 Task: Find connections with filter location Chirpan with filter topic #whatinspiresmewith filter profile language English with filter current company B&R Industrial Automation with filter school Saintgits Institute of Management with filter industry Alternative Medicine with filter service category Outsourcing with filter keywords title Electrician
Action: Mouse moved to (177, 216)
Screenshot: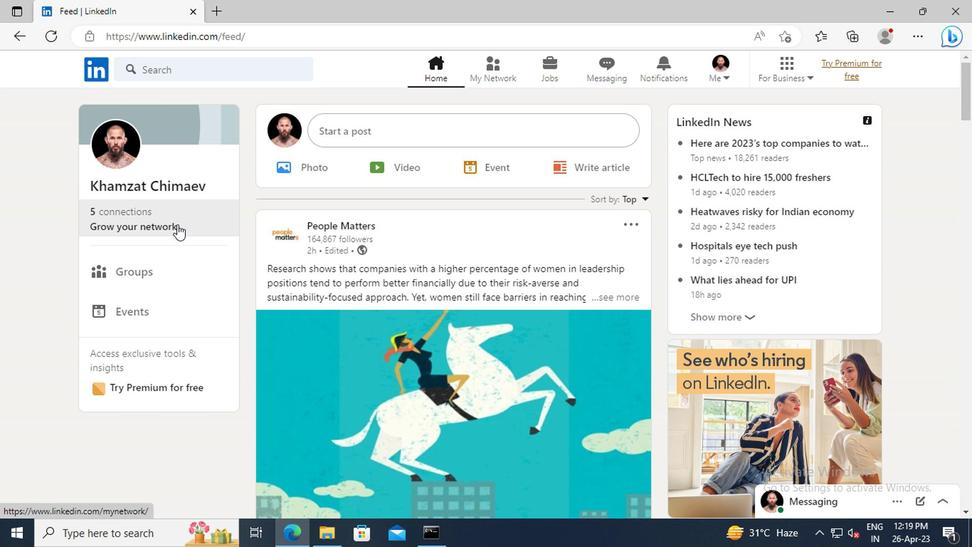 
Action: Mouse pressed left at (177, 216)
Screenshot: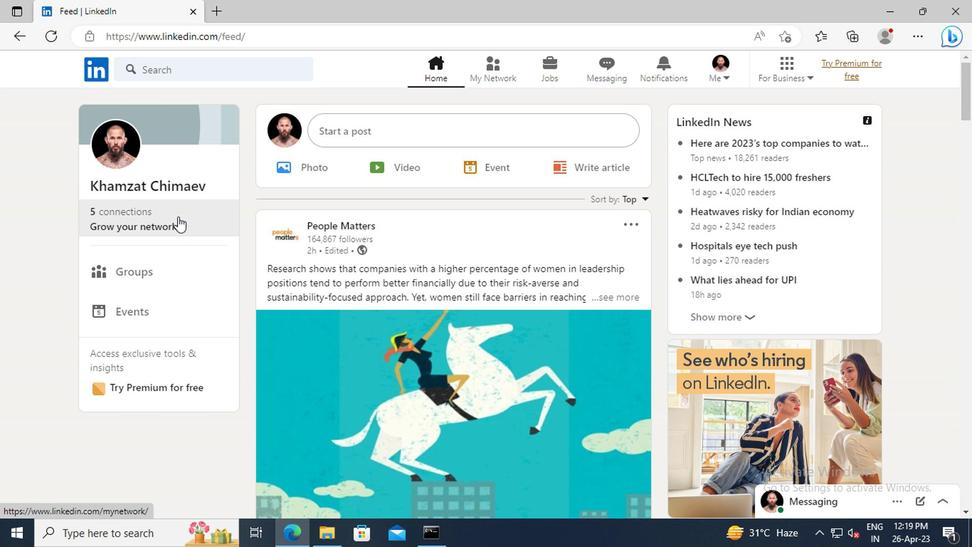 
Action: Mouse moved to (192, 149)
Screenshot: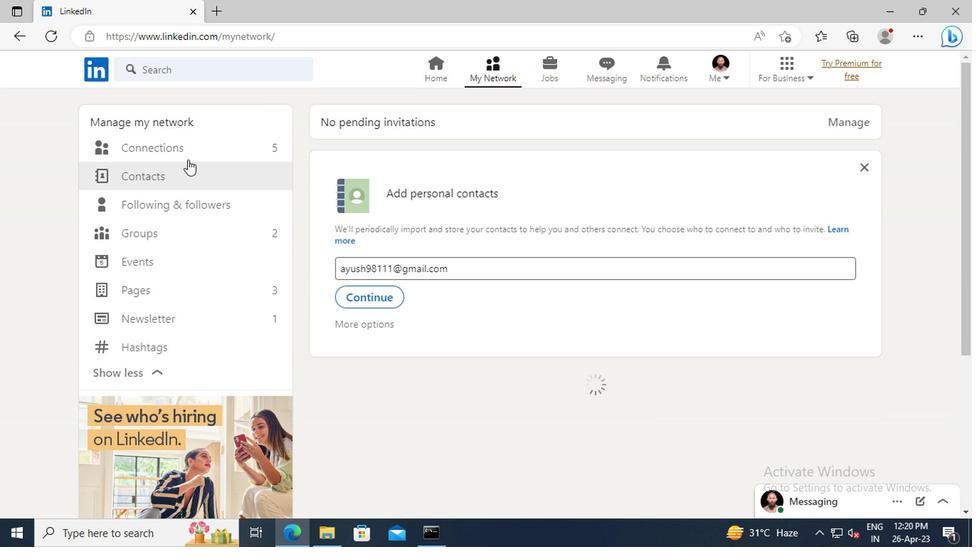 
Action: Mouse pressed left at (192, 149)
Screenshot: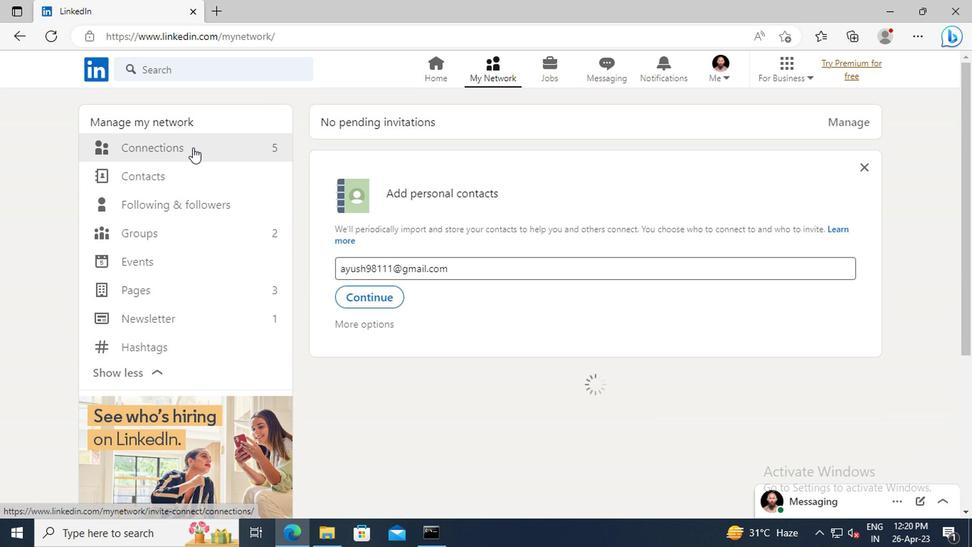 
Action: Mouse moved to (580, 155)
Screenshot: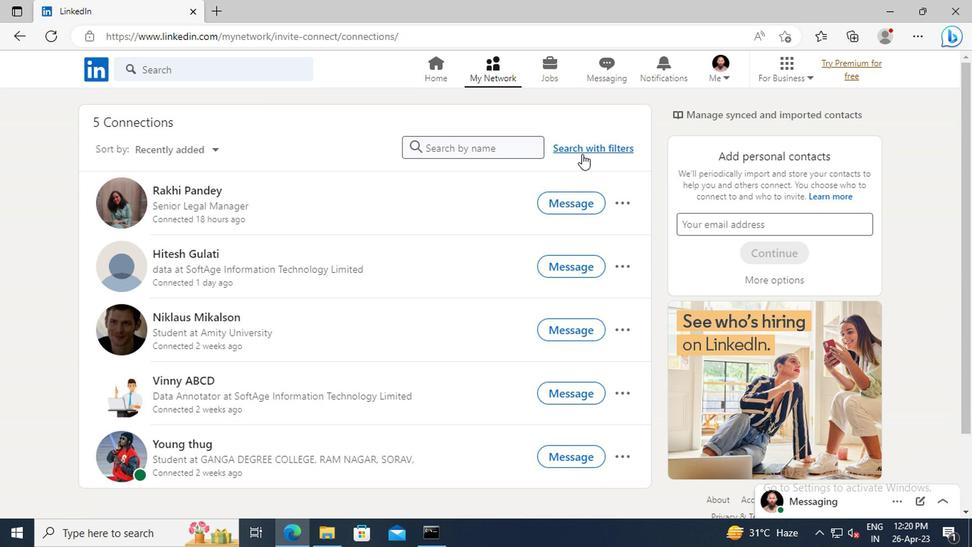 
Action: Mouse pressed left at (580, 155)
Screenshot: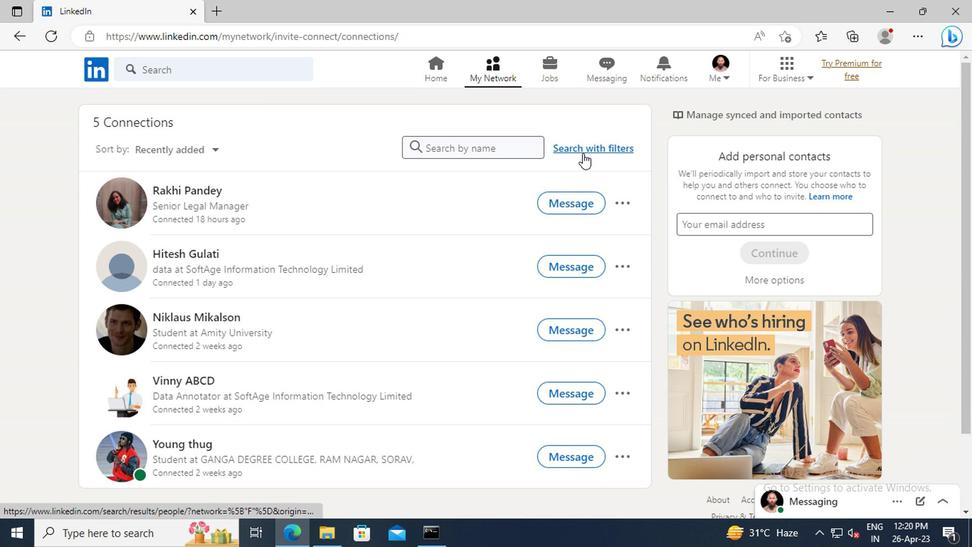 
Action: Mouse moved to (538, 115)
Screenshot: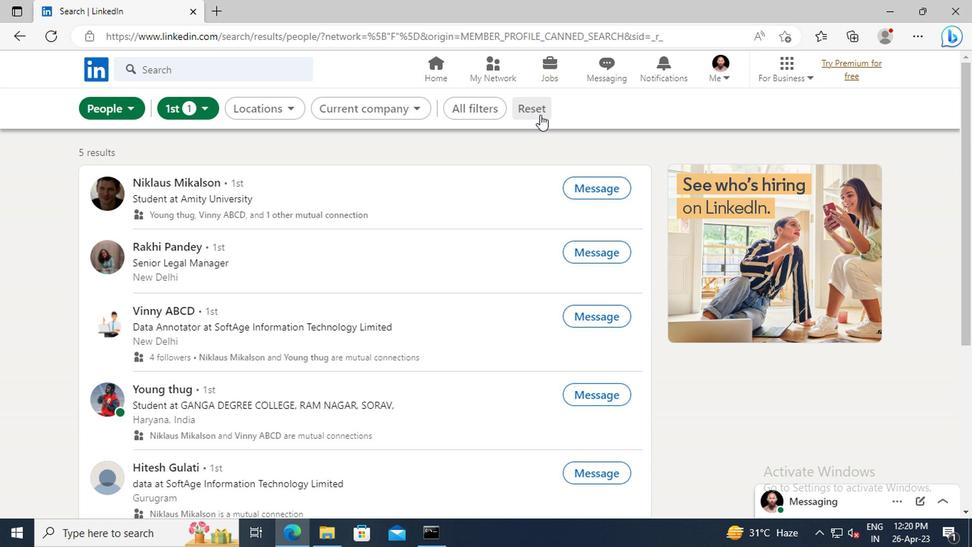 
Action: Mouse pressed left at (538, 115)
Screenshot: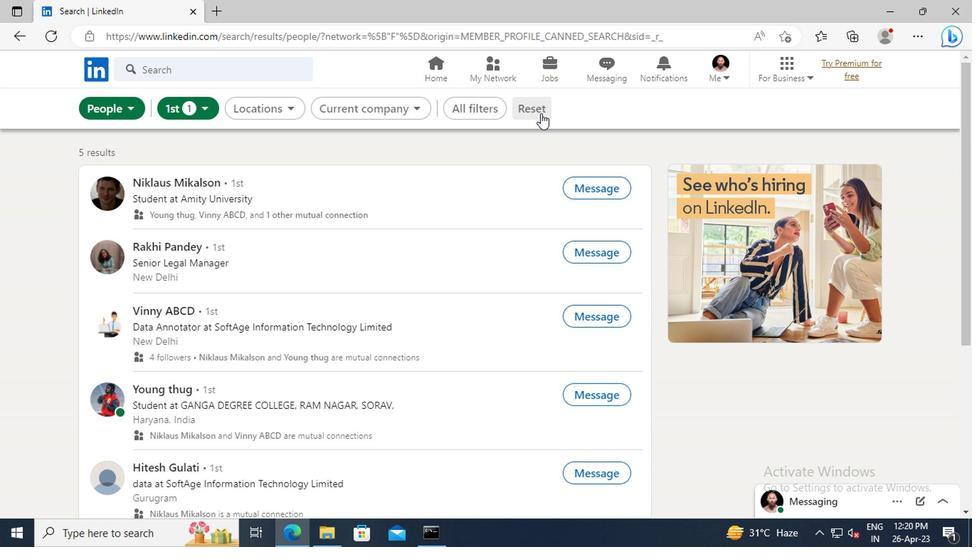 
Action: Mouse moved to (512, 109)
Screenshot: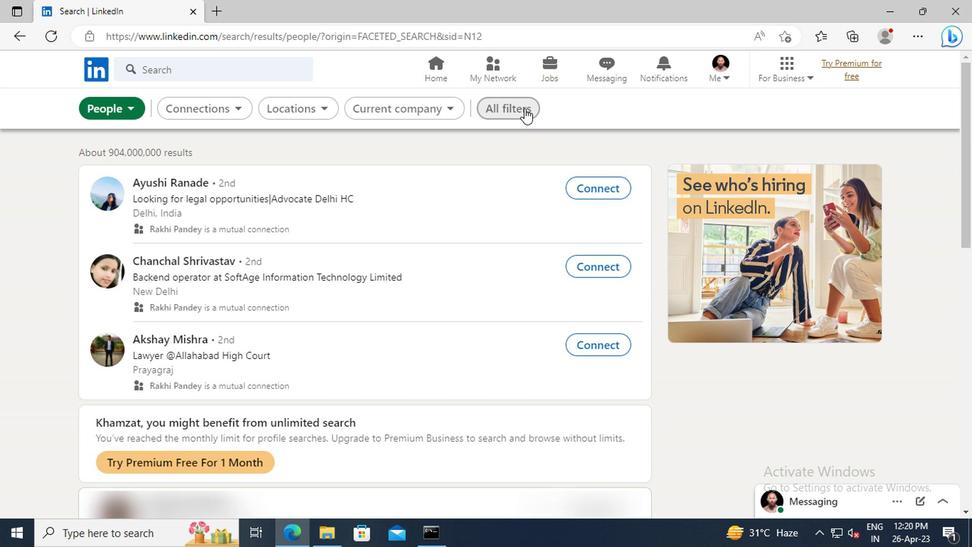 
Action: Mouse pressed left at (512, 109)
Screenshot: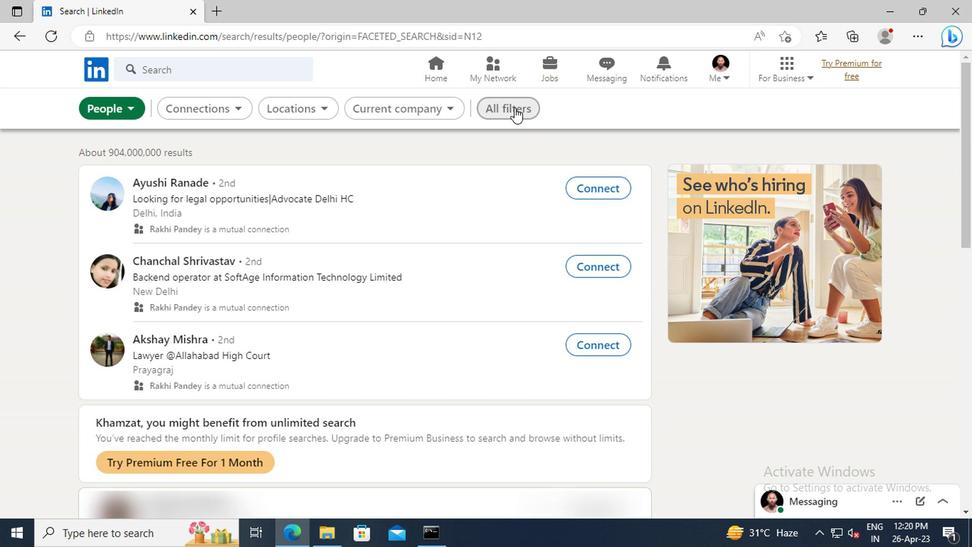 
Action: Mouse moved to (797, 257)
Screenshot: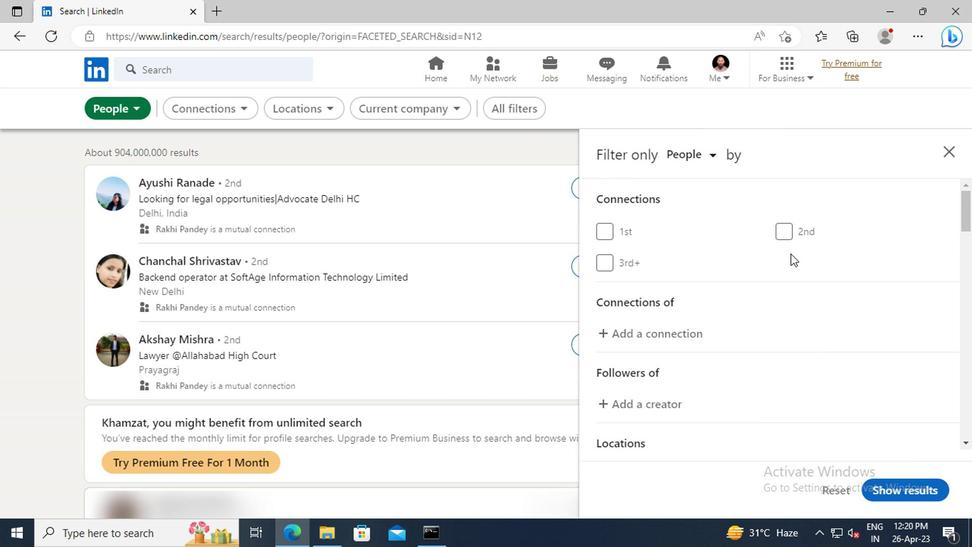 
Action: Mouse scrolled (797, 257) with delta (0, 0)
Screenshot: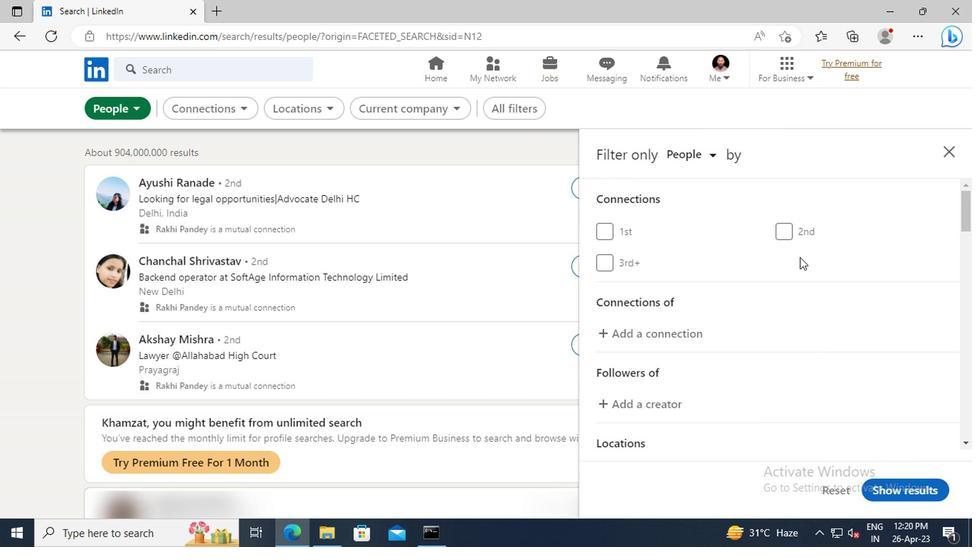 
Action: Mouse scrolled (797, 257) with delta (0, 0)
Screenshot: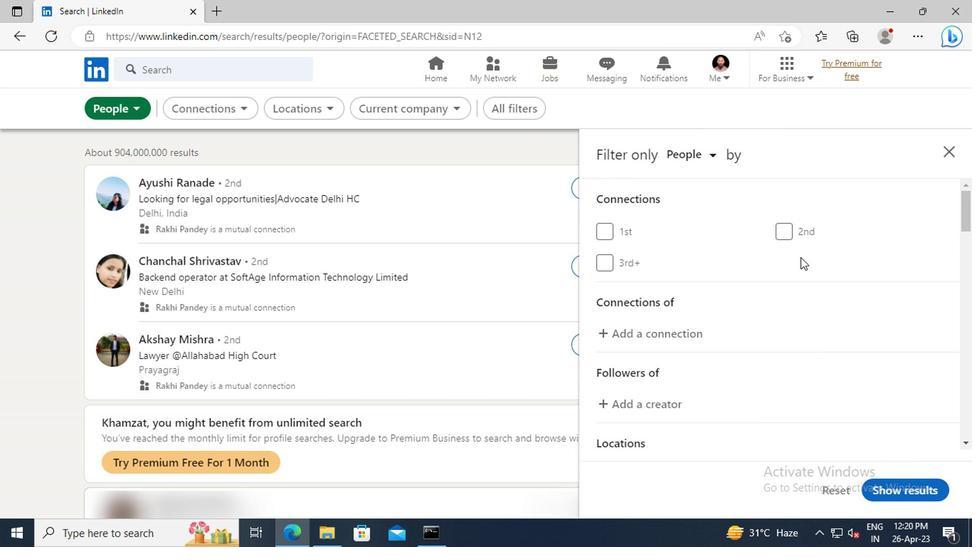 
Action: Mouse scrolled (797, 257) with delta (0, 0)
Screenshot: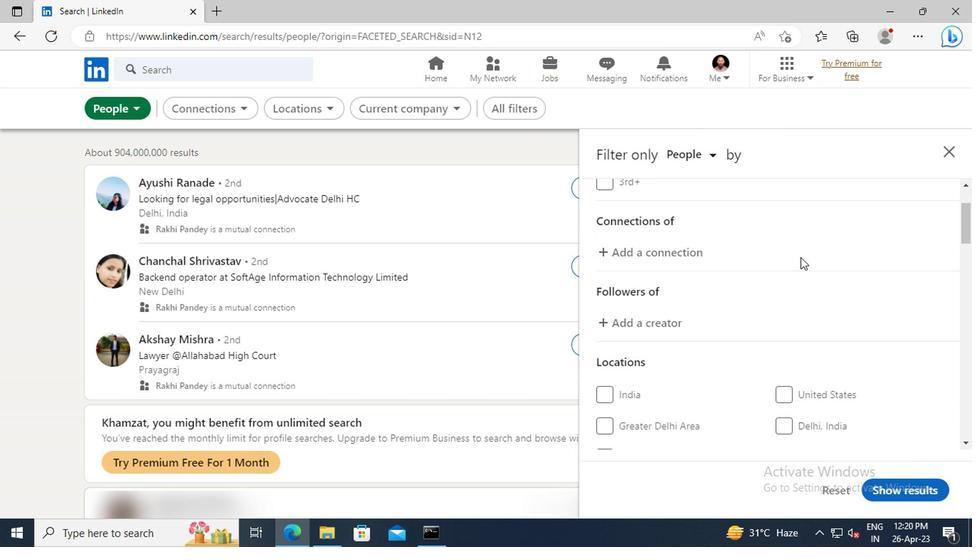 
Action: Mouse scrolled (797, 257) with delta (0, 0)
Screenshot: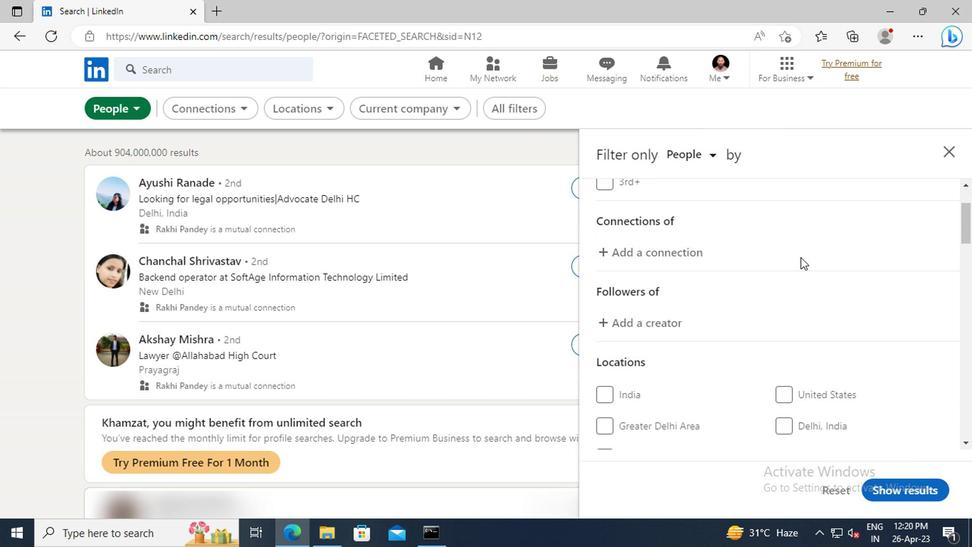 
Action: Mouse scrolled (797, 257) with delta (0, 0)
Screenshot: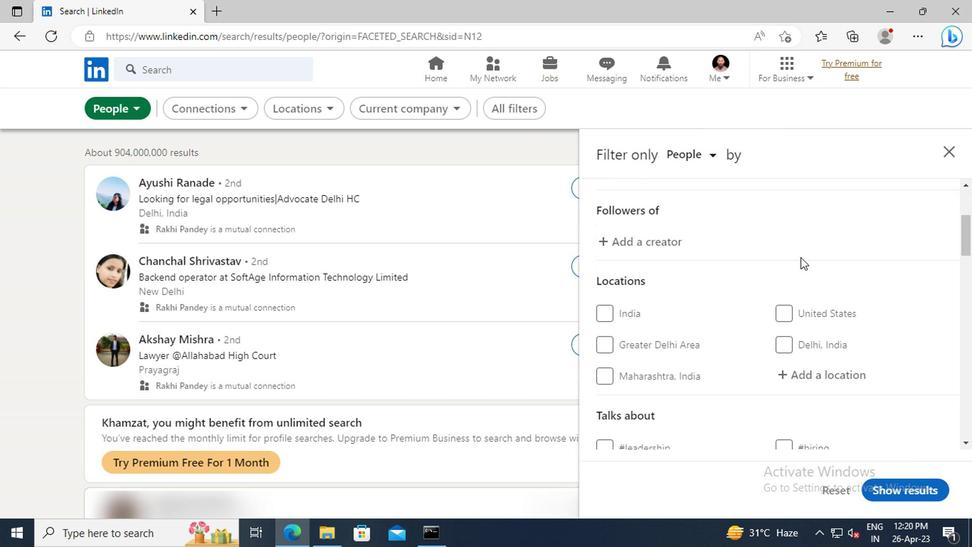 
Action: Mouse scrolled (797, 257) with delta (0, 0)
Screenshot: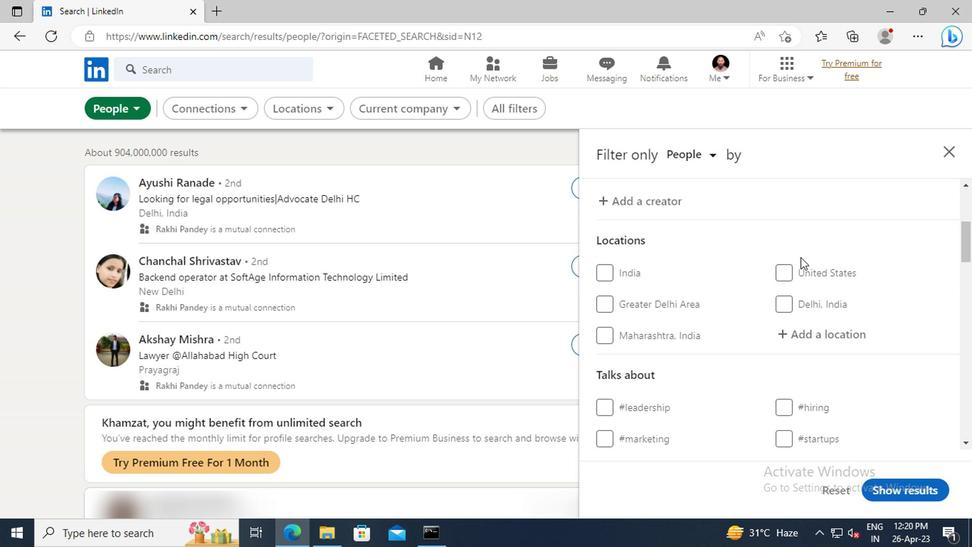 
Action: Mouse moved to (799, 292)
Screenshot: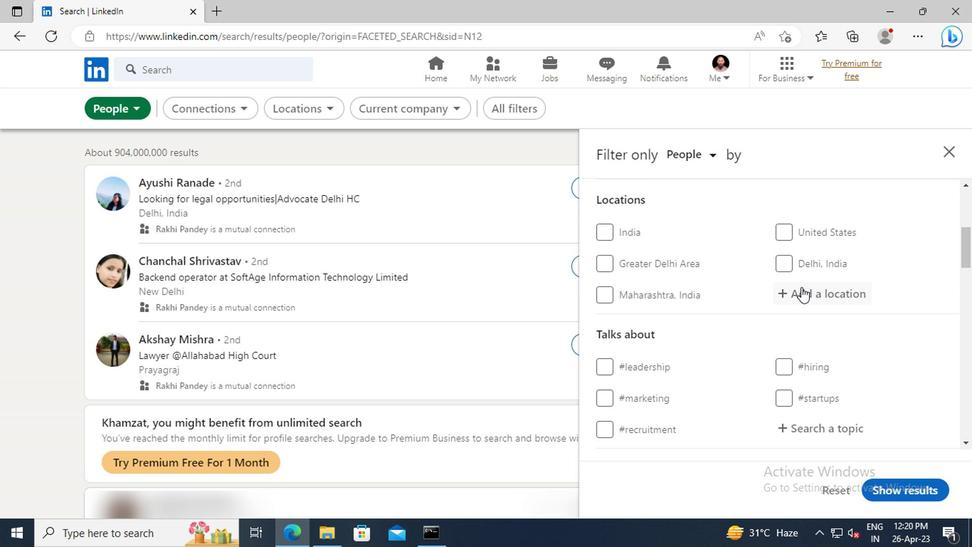 
Action: Mouse pressed left at (799, 292)
Screenshot: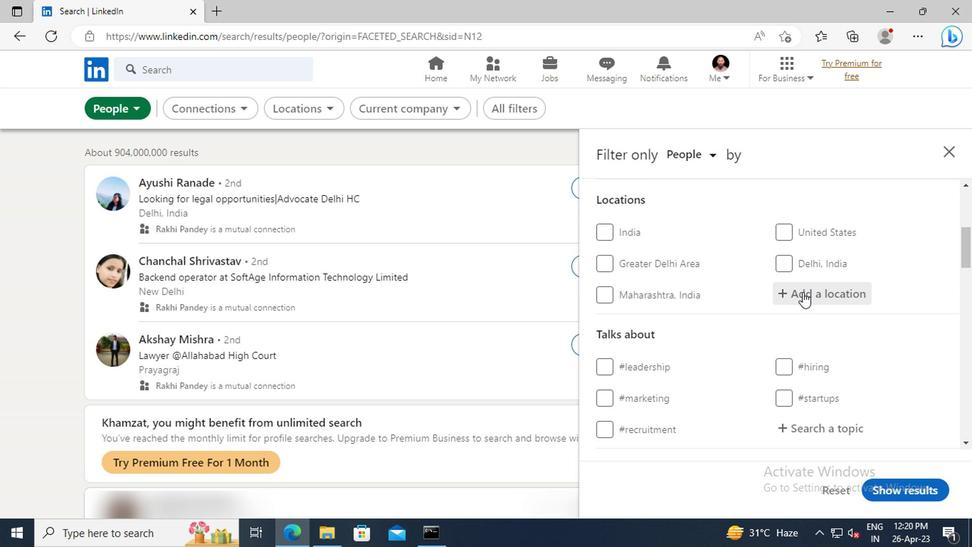 
Action: Key pressed <Key.shift>CHIRPAN
Screenshot: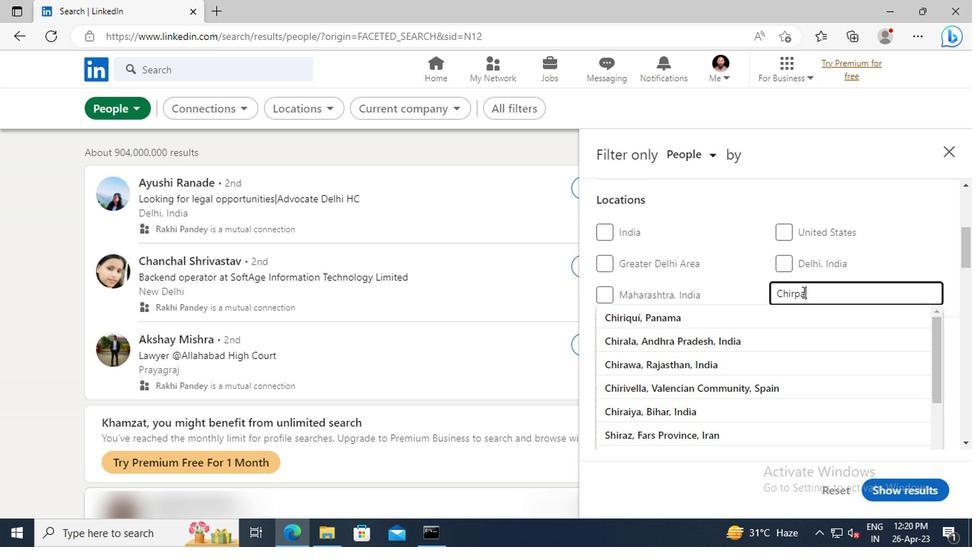 
Action: Mouse moved to (802, 315)
Screenshot: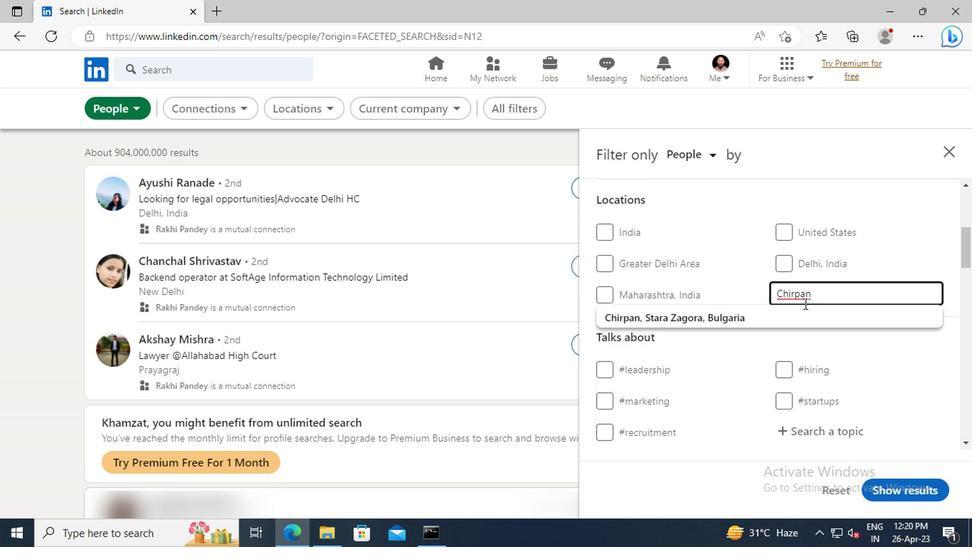 
Action: Mouse pressed left at (802, 315)
Screenshot: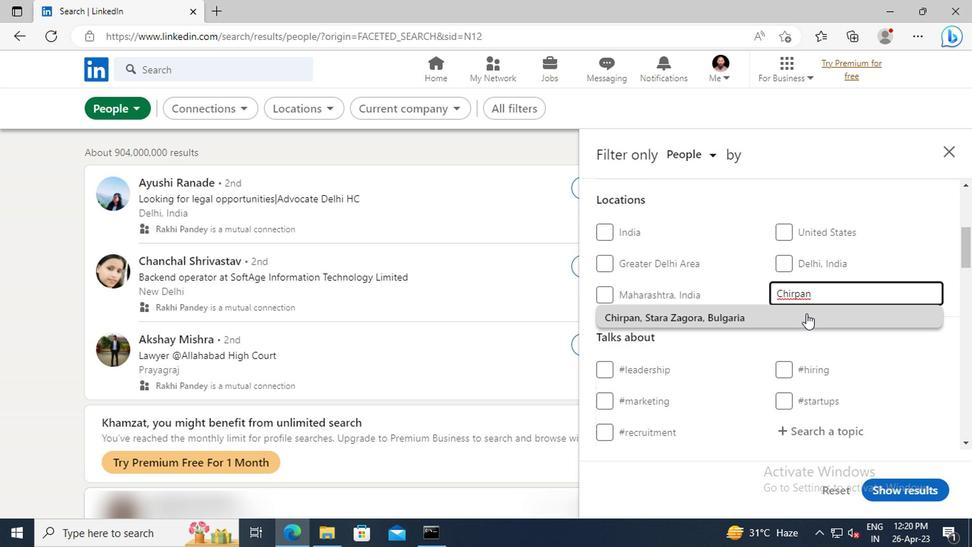 
Action: Mouse moved to (806, 295)
Screenshot: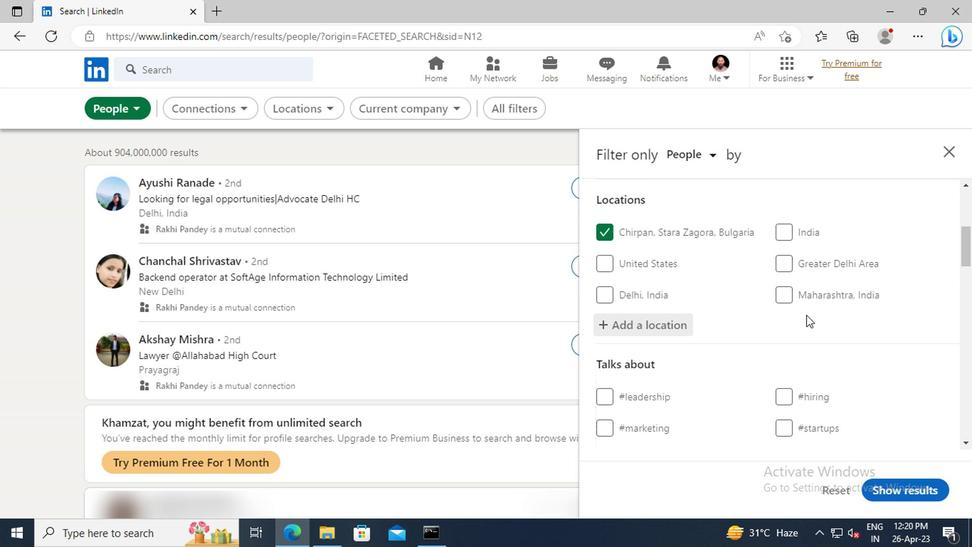 
Action: Mouse scrolled (806, 294) with delta (0, -1)
Screenshot: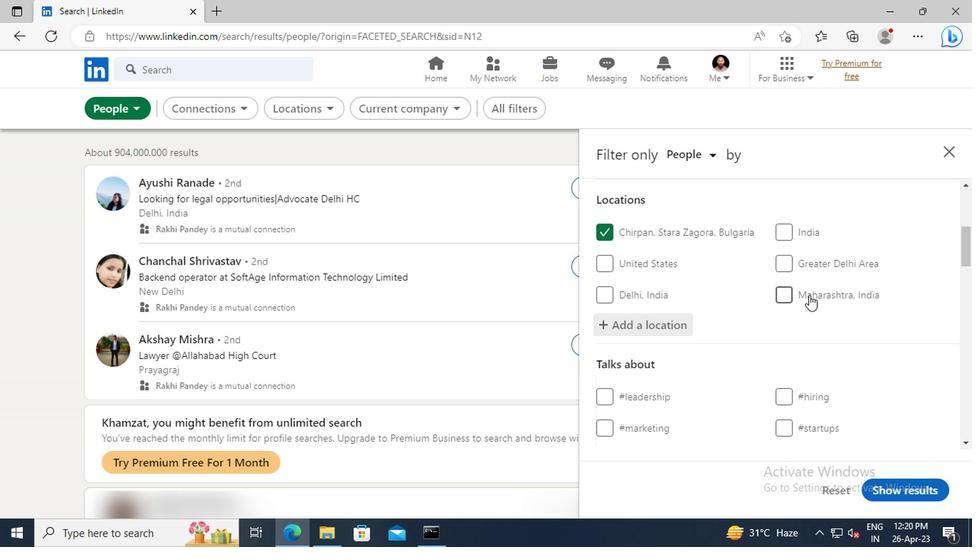 
Action: Mouse scrolled (806, 294) with delta (0, -1)
Screenshot: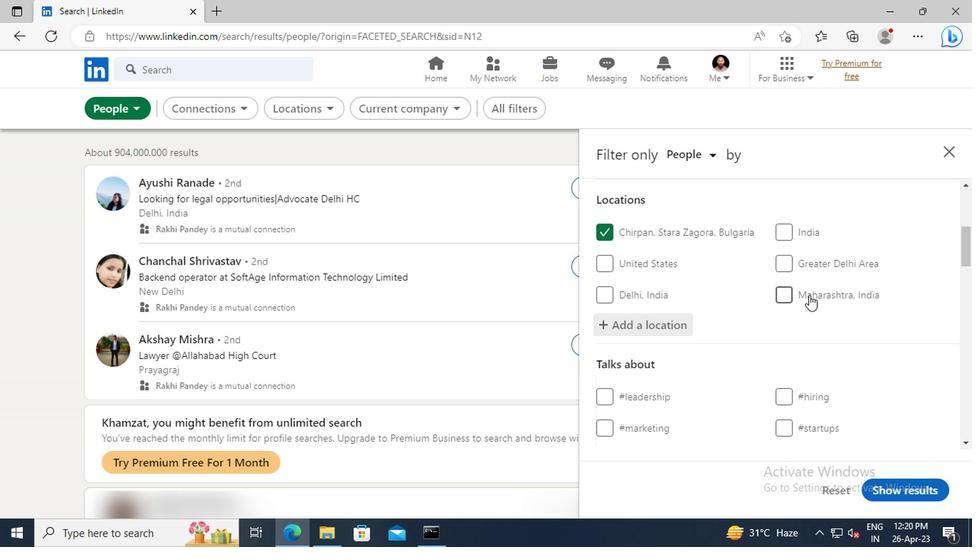 
Action: Mouse scrolled (806, 294) with delta (0, -1)
Screenshot: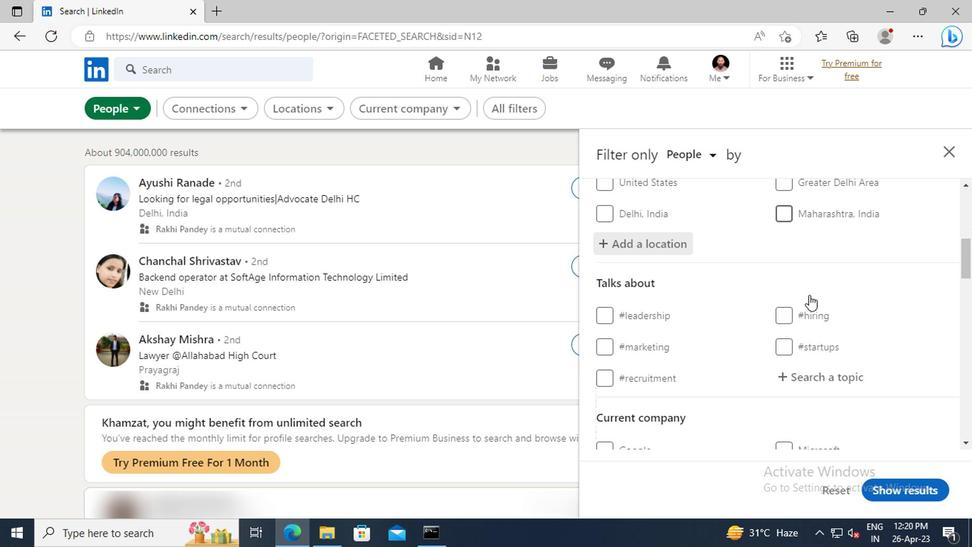 
Action: Mouse scrolled (806, 294) with delta (0, -1)
Screenshot: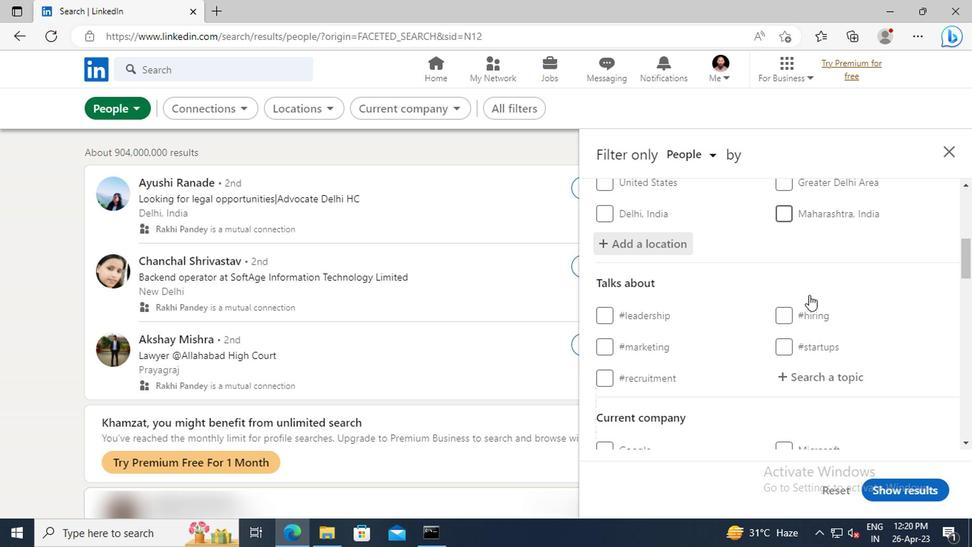 
Action: Mouse moved to (807, 300)
Screenshot: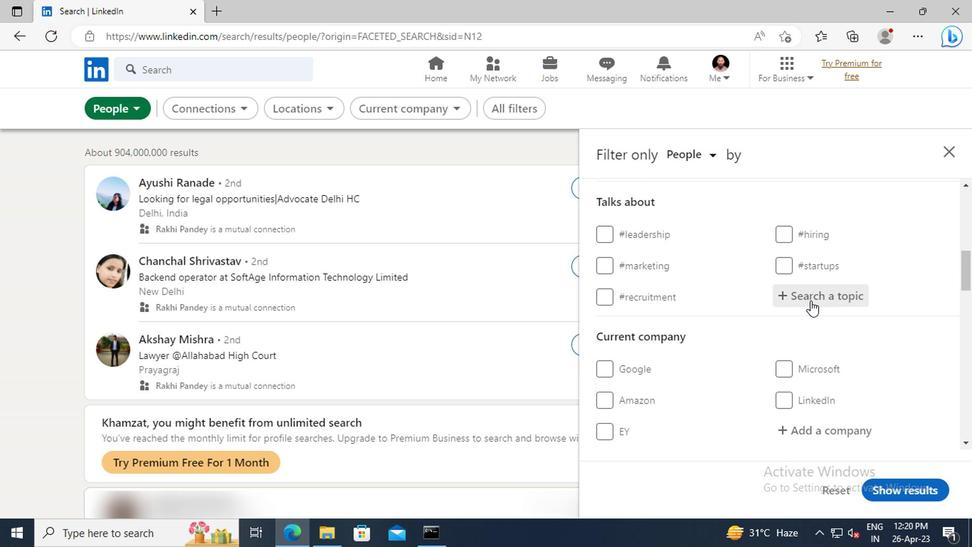 
Action: Mouse pressed left at (807, 300)
Screenshot: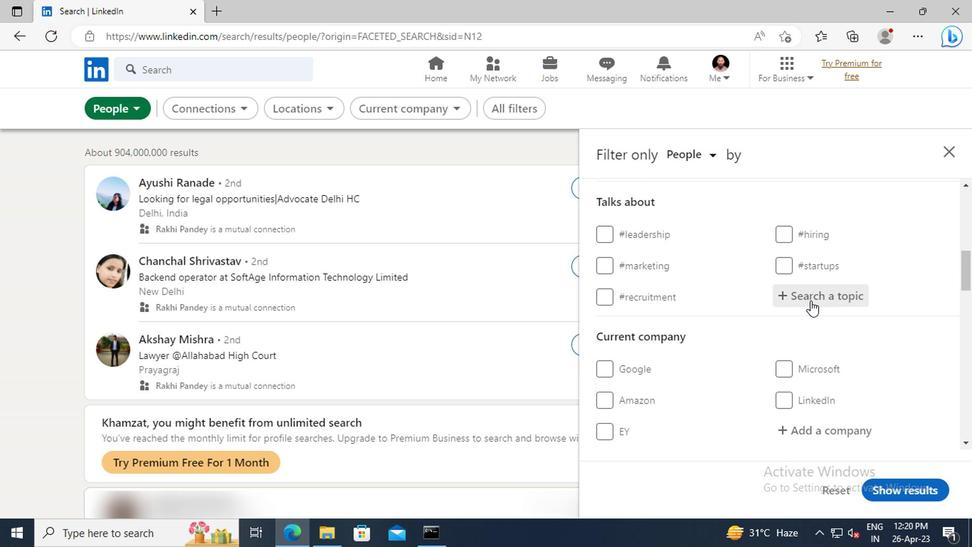 
Action: Key pressed <Key.shift>#WHATINSPIRESMEWITH<Key.enter>
Screenshot: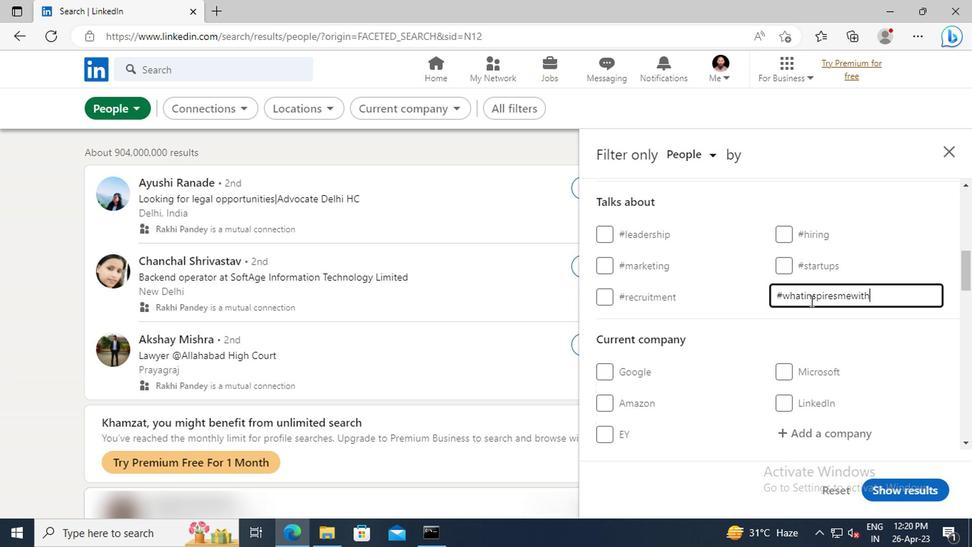 
Action: Mouse scrolled (807, 299) with delta (0, -1)
Screenshot: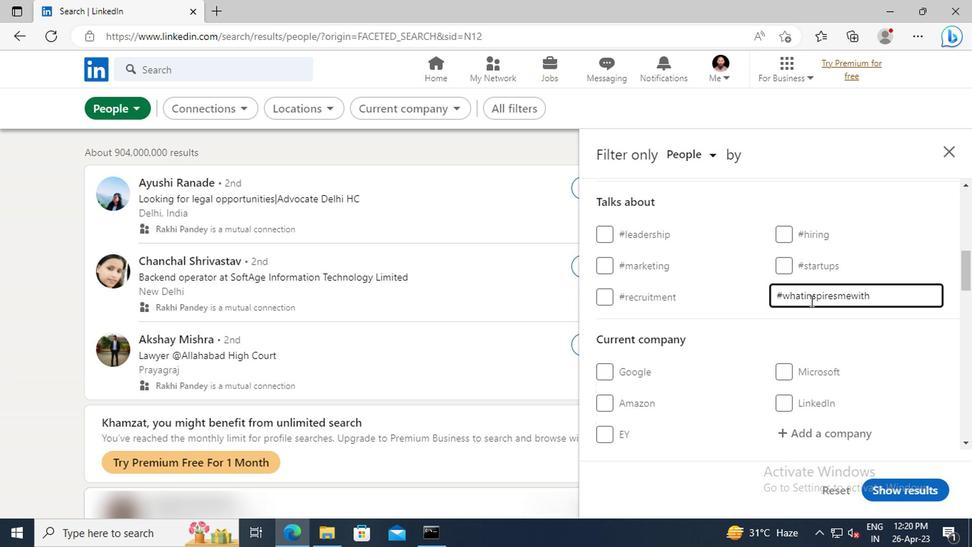 
Action: Mouse scrolled (807, 299) with delta (0, -1)
Screenshot: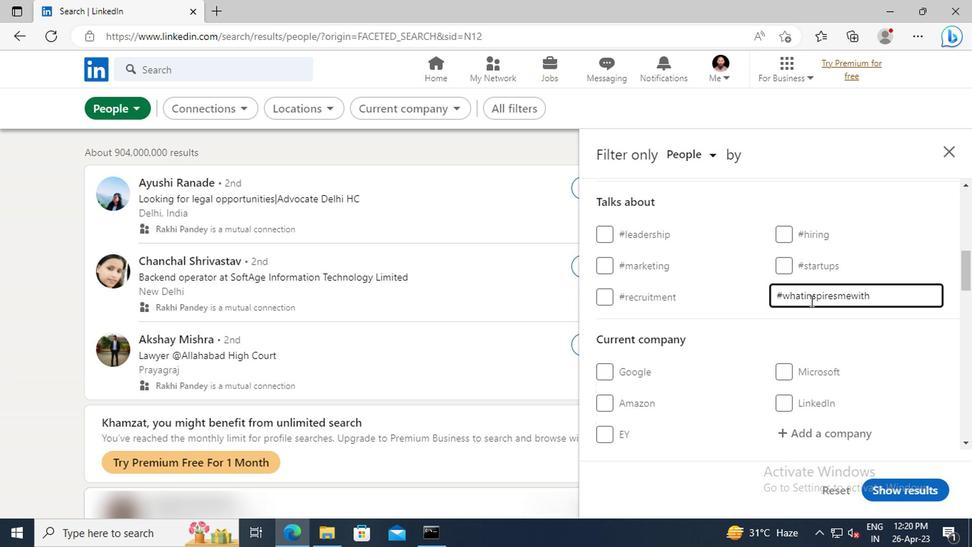 
Action: Mouse scrolled (807, 299) with delta (0, -1)
Screenshot: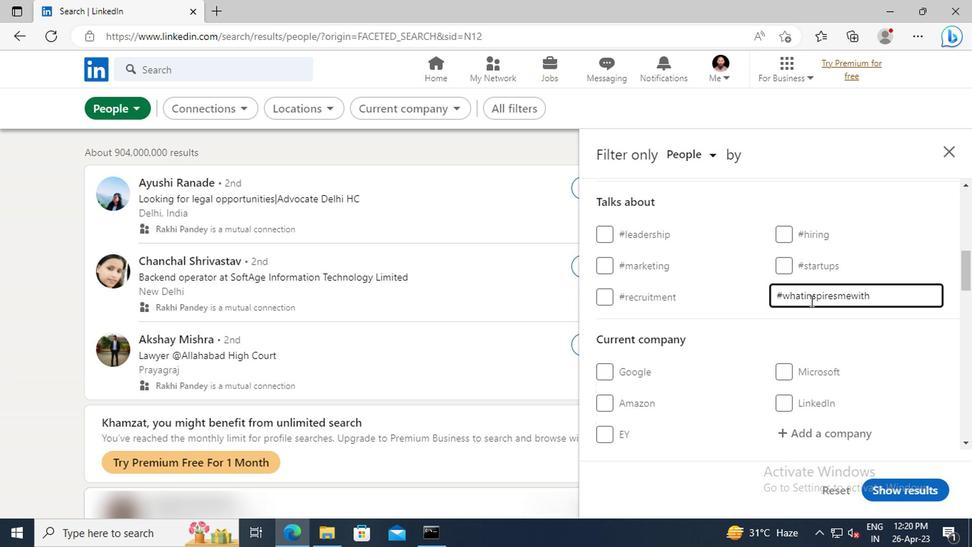 
Action: Mouse scrolled (807, 299) with delta (0, -1)
Screenshot: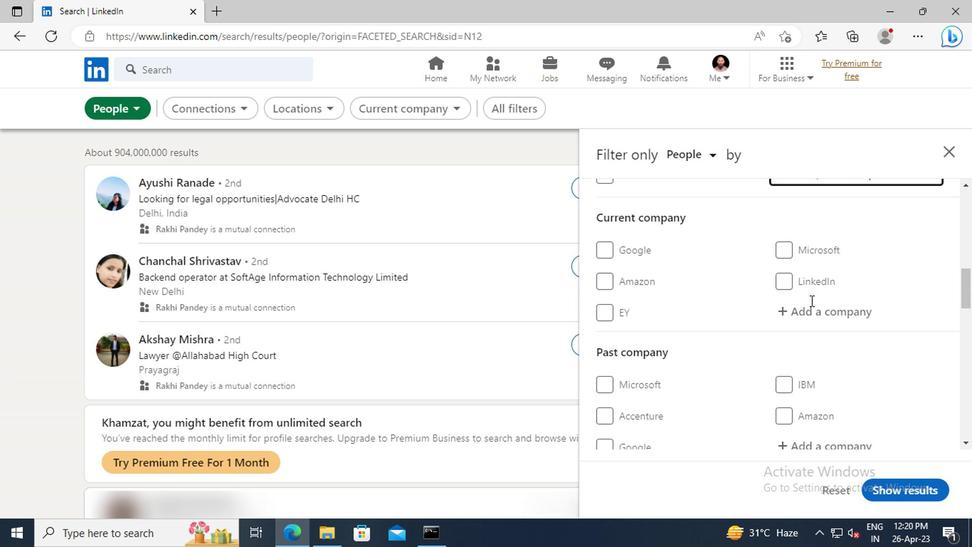 
Action: Mouse scrolled (807, 299) with delta (0, -1)
Screenshot: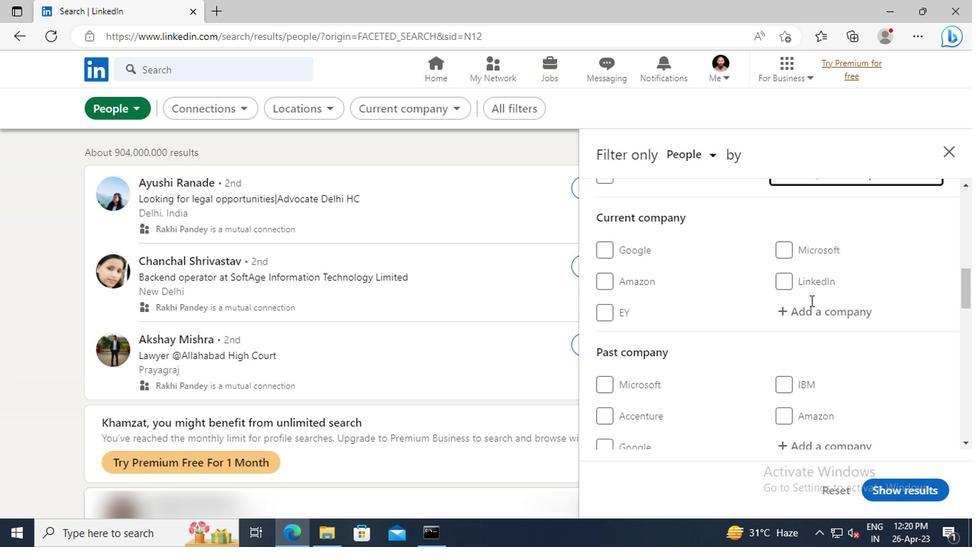
Action: Mouse scrolled (807, 299) with delta (0, -1)
Screenshot: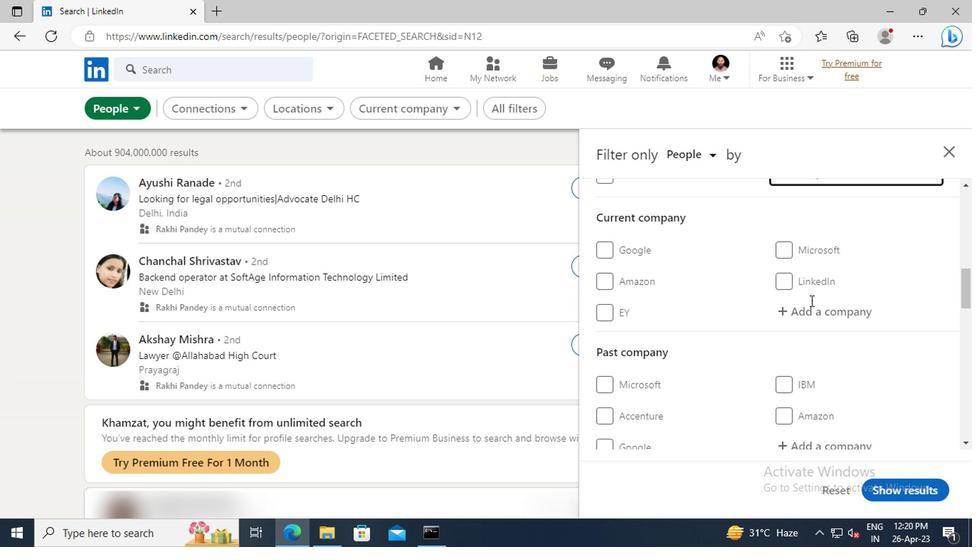 
Action: Mouse scrolled (807, 299) with delta (0, -1)
Screenshot: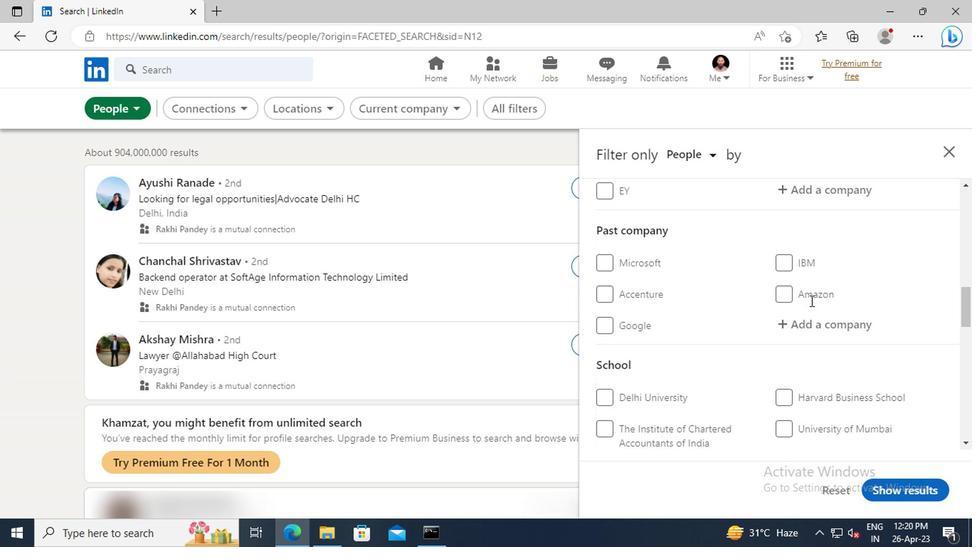 
Action: Mouse scrolled (807, 299) with delta (0, -1)
Screenshot: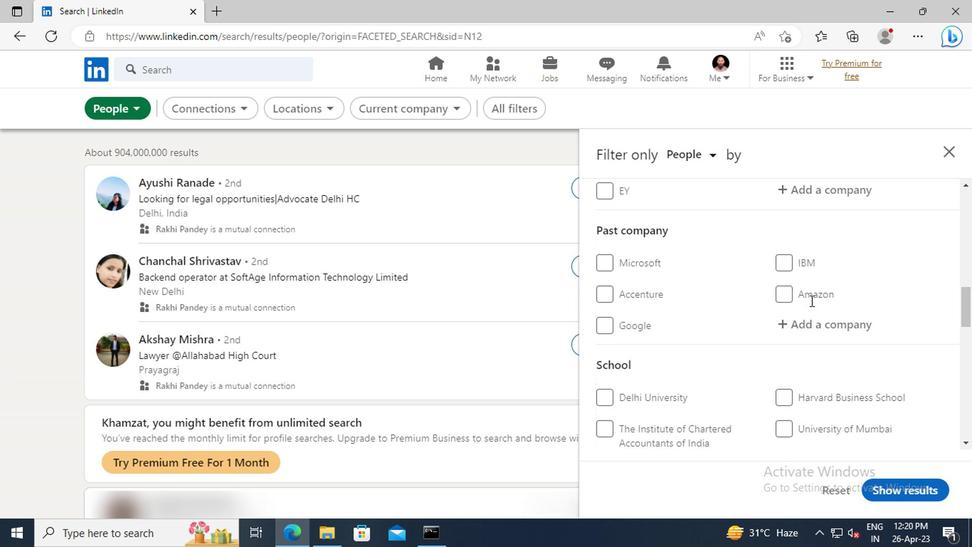 
Action: Mouse scrolled (807, 299) with delta (0, -1)
Screenshot: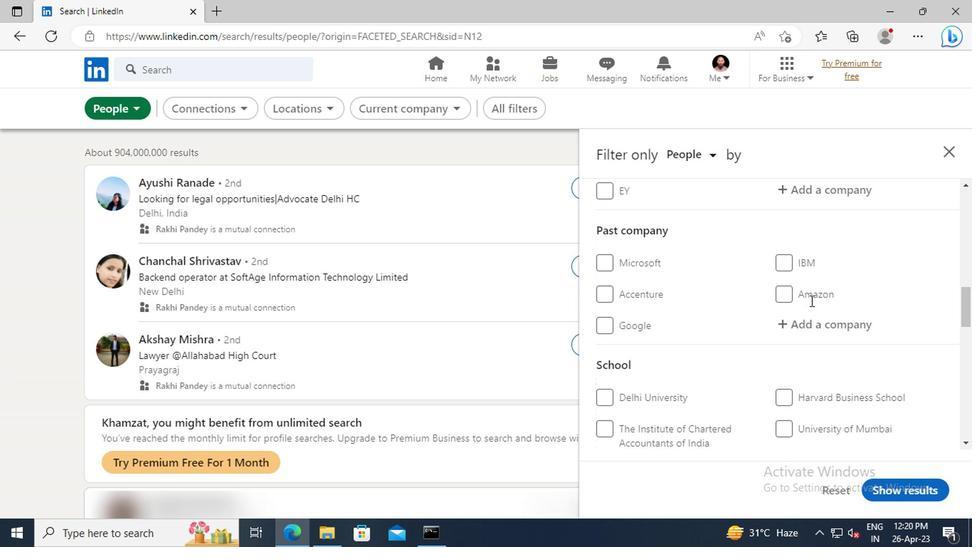 
Action: Mouse scrolled (807, 299) with delta (0, -1)
Screenshot: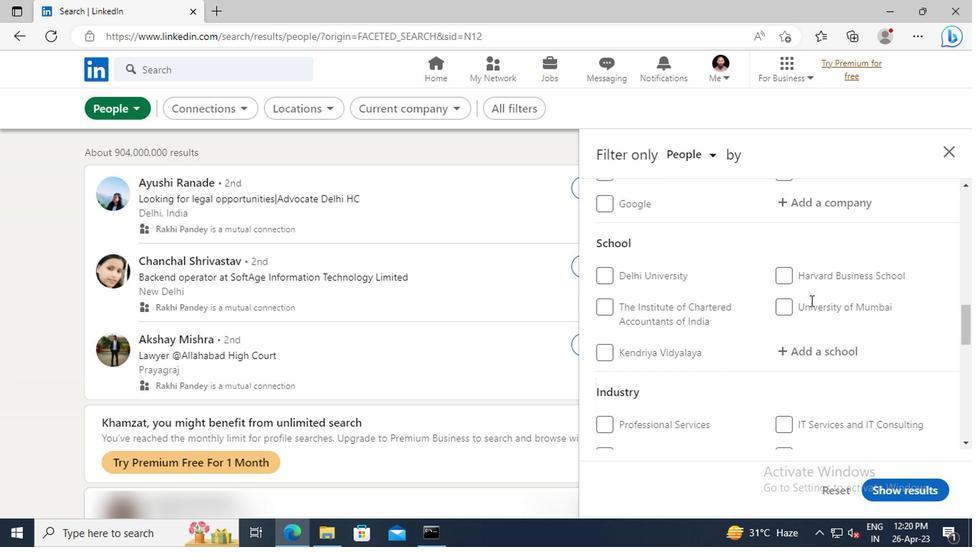 
Action: Mouse scrolled (807, 299) with delta (0, -1)
Screenshot: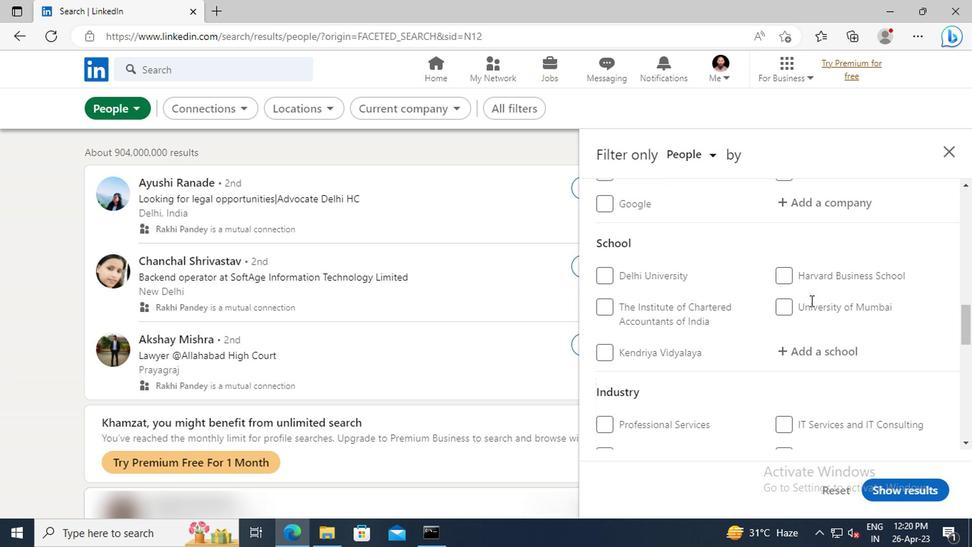 
Action: Mouse scrolled (807, 299) with delta (0, -1)
Screenshot: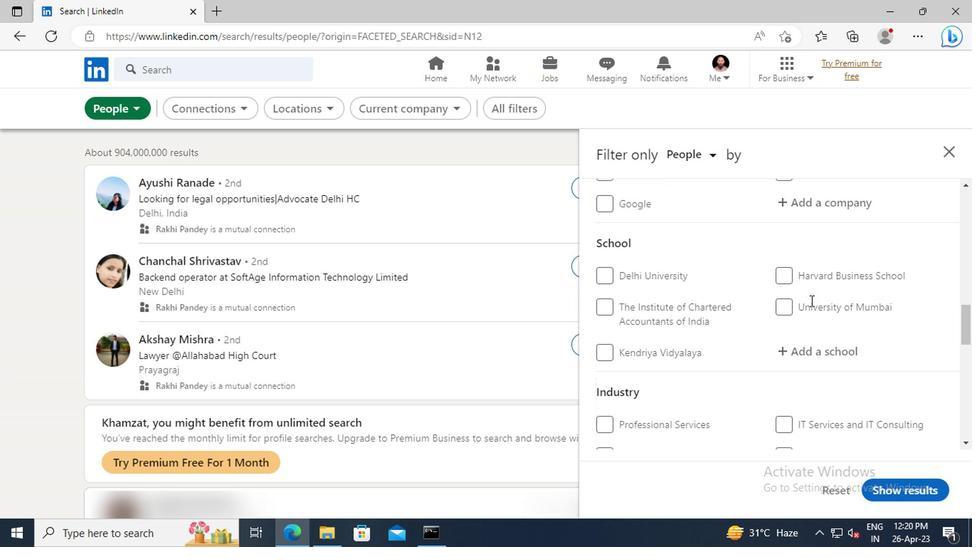 
Action: Mouse scrolled (807, 299) with delta (0, -1)
Screenshot: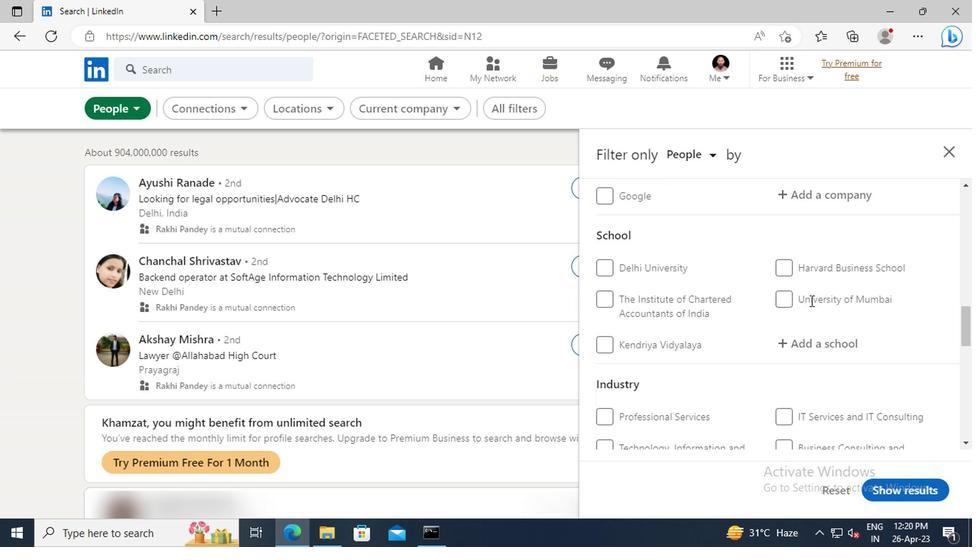 
Action: Mouse scrolled (807, 299) with delta (0, -1)
Screenshot: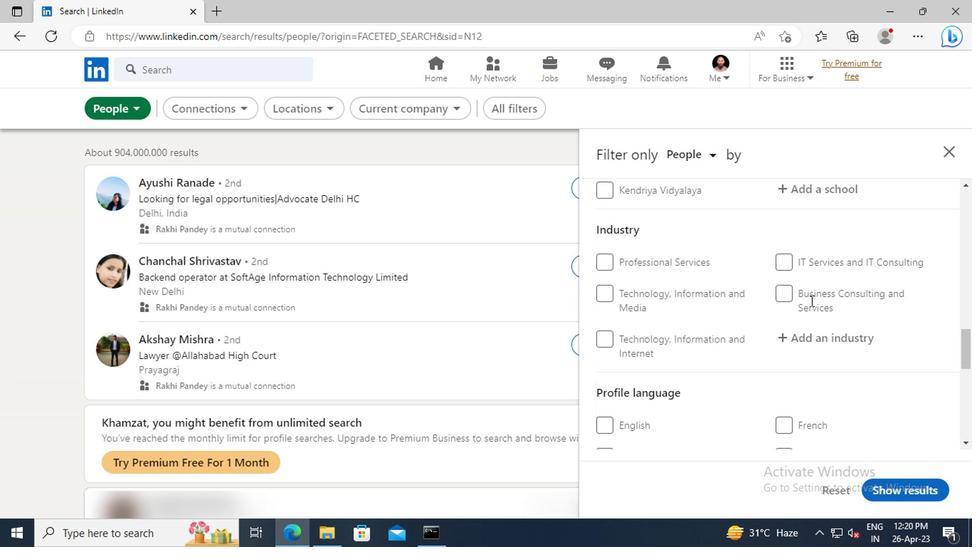 
Action: Mouse scrolled (807, 299) with delta (0, -1)
Screenshot: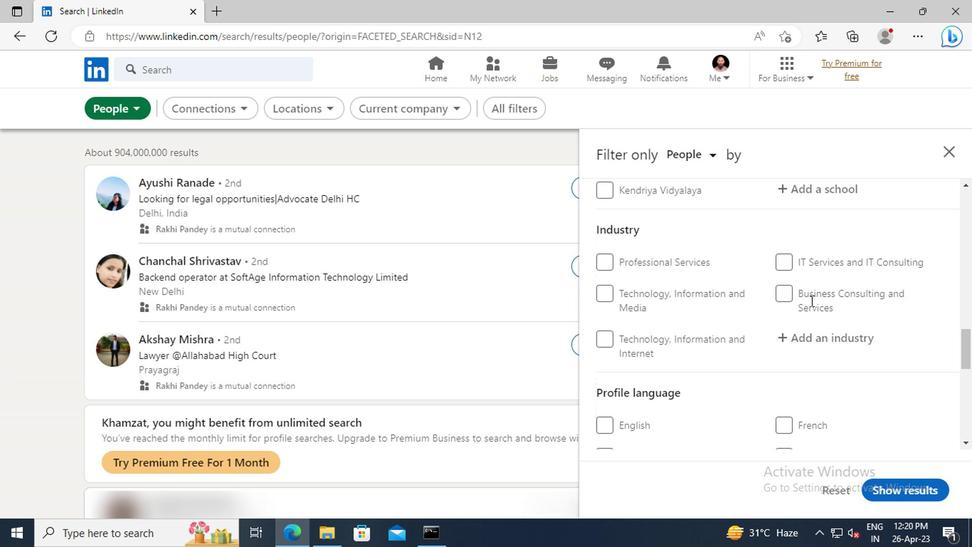 
Action: Mouse moved to (604, 346)
Screenshot: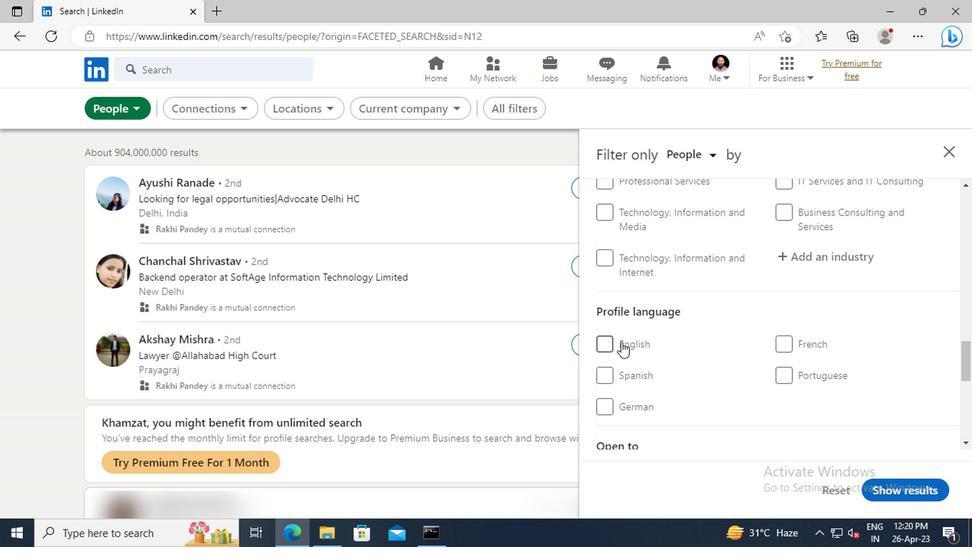 
Action: Mouse pressed left at (604, 346)
Screenshot: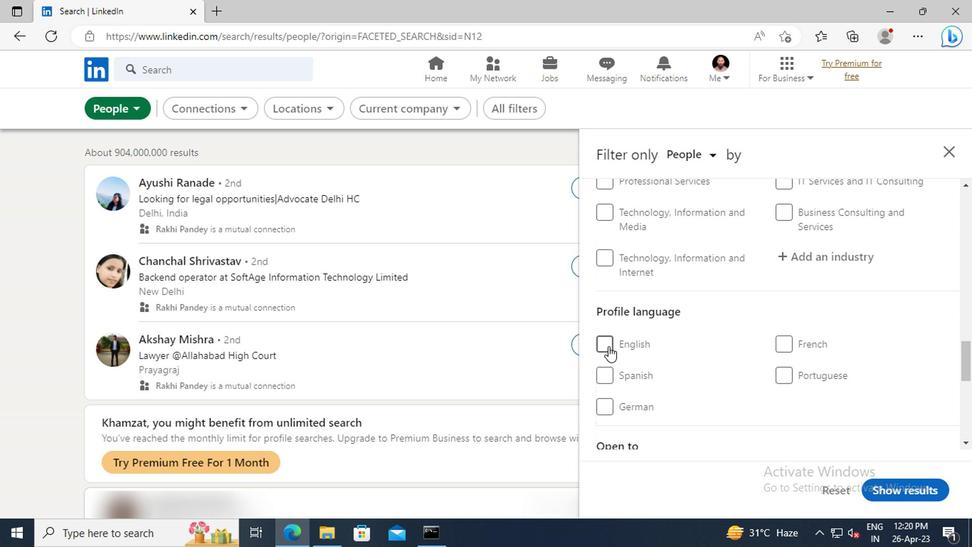 
Action: Mouse moved to (733, 342)
Screenshot: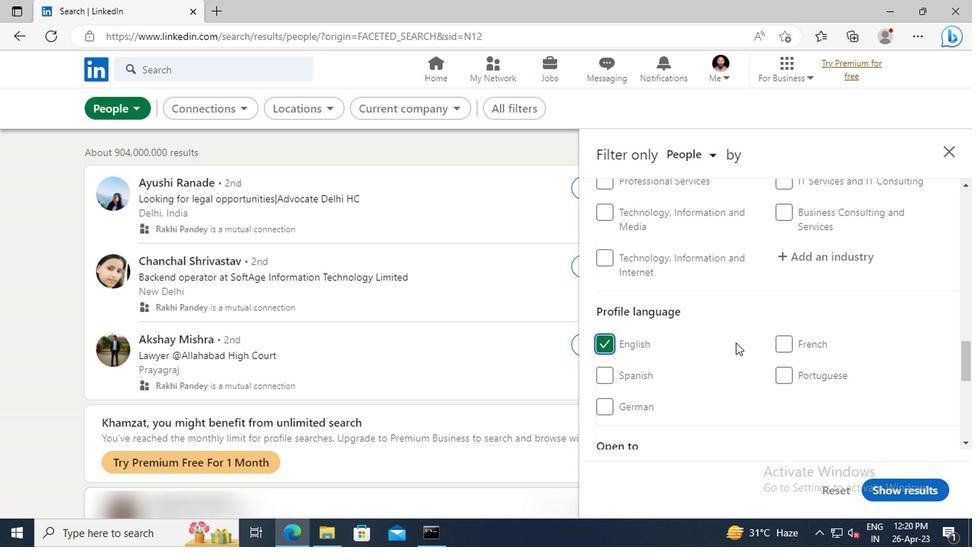 
Action: Mouse scrolled (733, 342) with delta (0, 0)
Screenshot: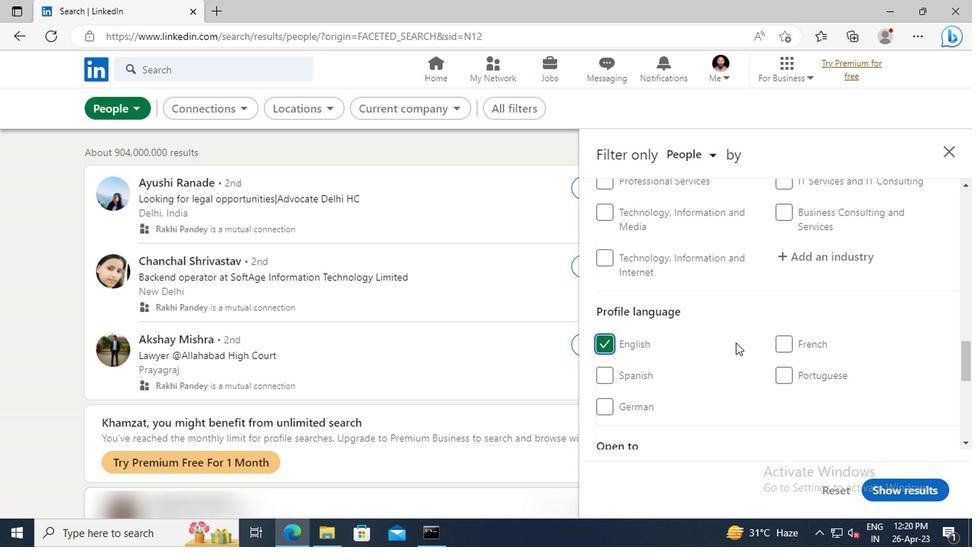 
Action: Mouse scrolled (733, 342) with delta (0, 0)
Screenshot: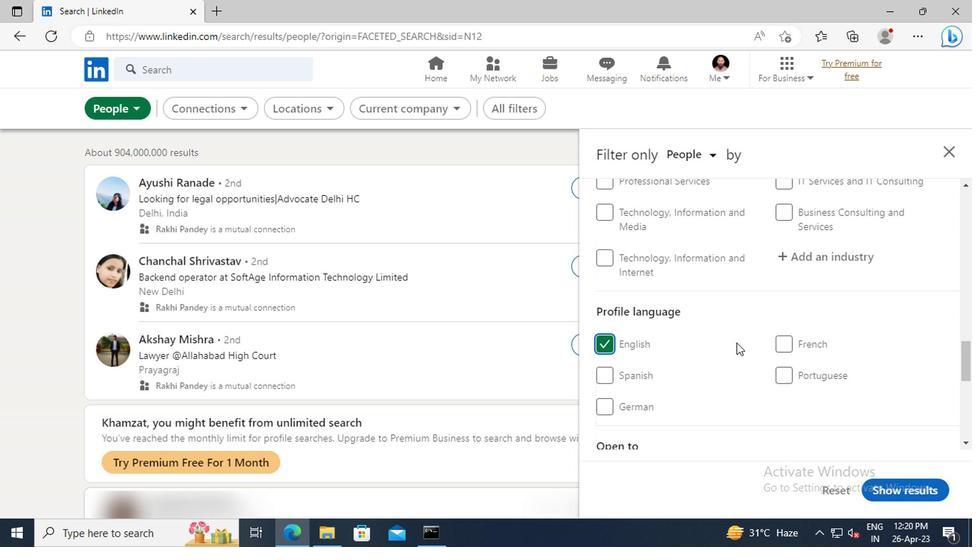 
Action: Mouse scrolled (733, 342) with delta (0, 0)
Screenshot: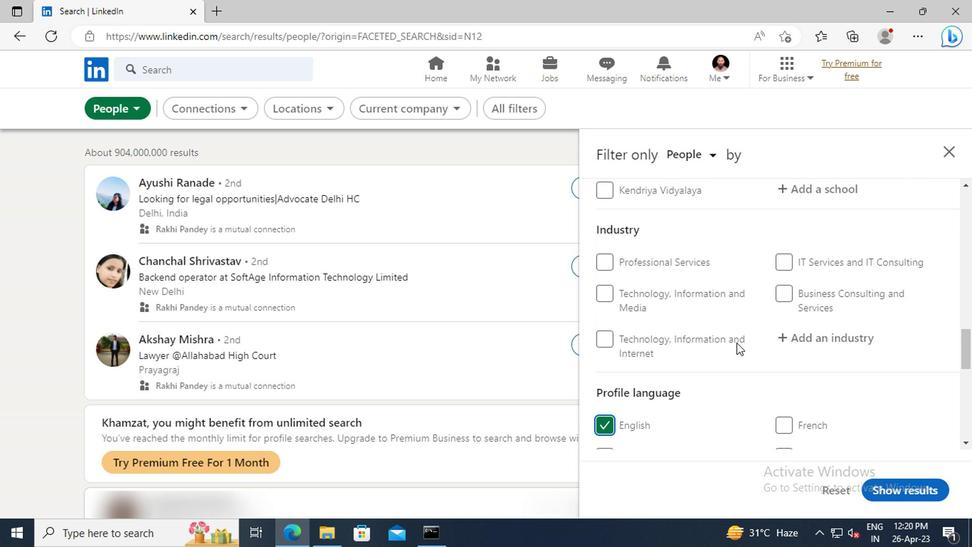 
Action: Mouse scrolled (733, 342) with delta (0, 0)
Screenshot: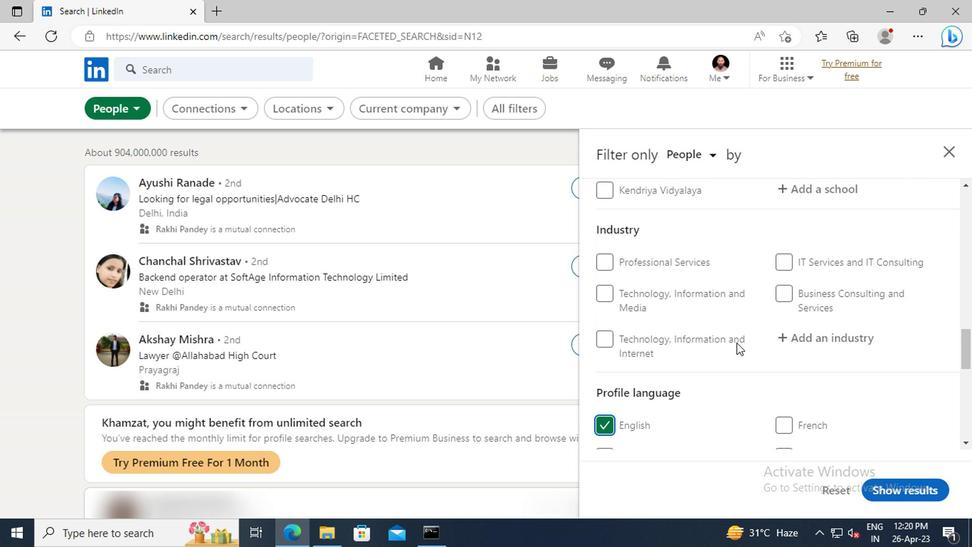
Action: Mouse scrolled (733, 342) with delta (0, 0)
Screenshot: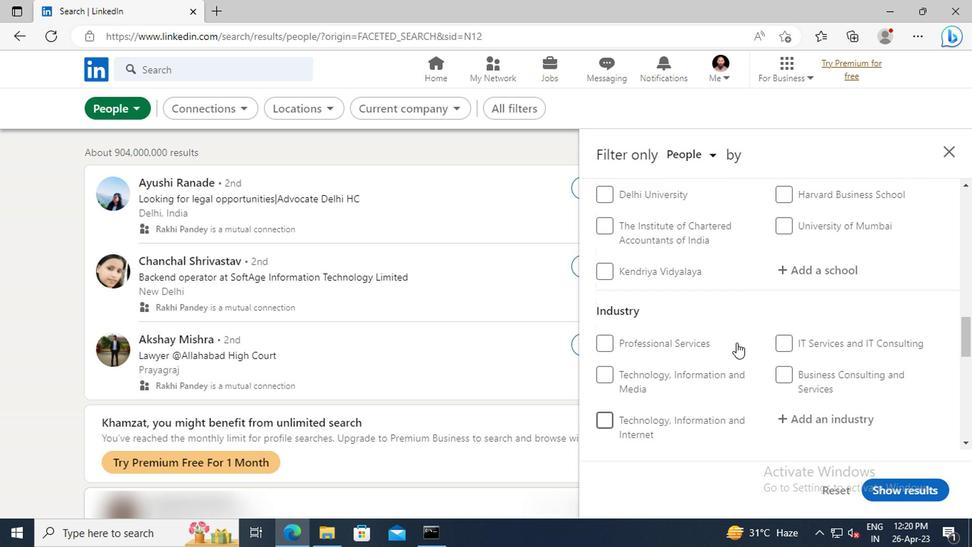 
Action: Mouse scrolled (733, 342) with delta (0, 0)
Screenshot: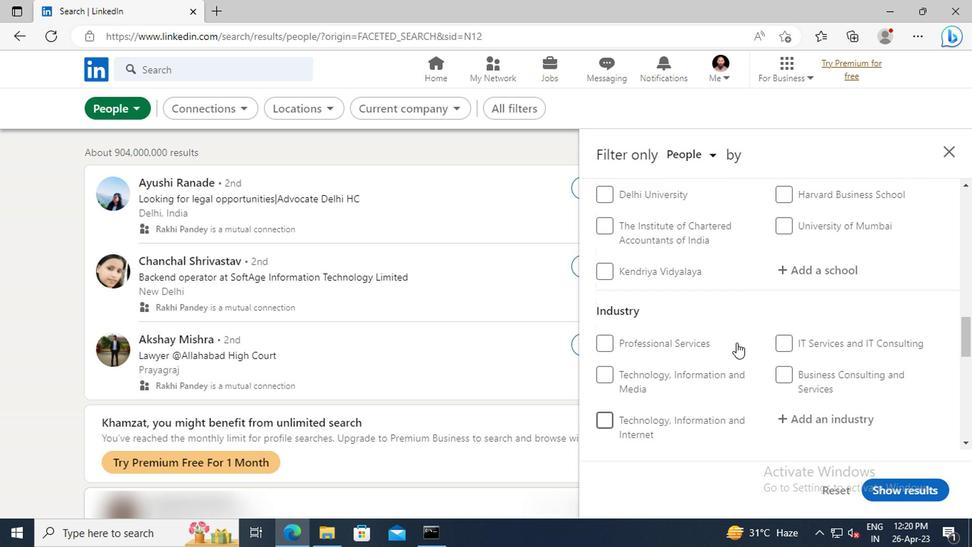 
Action: Mouse scrolled (733, 342) with delta (0, 0)
Screenshot: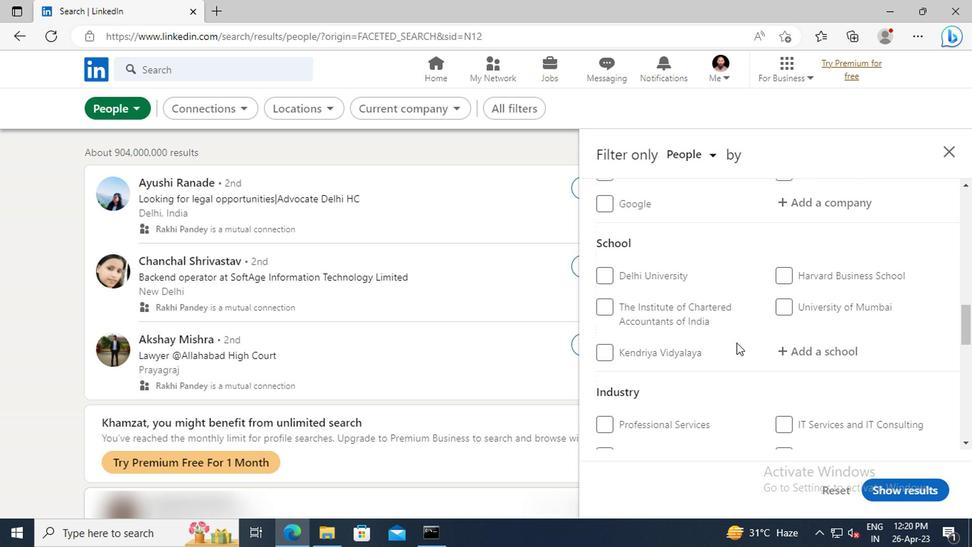 
Action: Mouse scrolled (733, 342) with delta (0, 0)
Screenshot: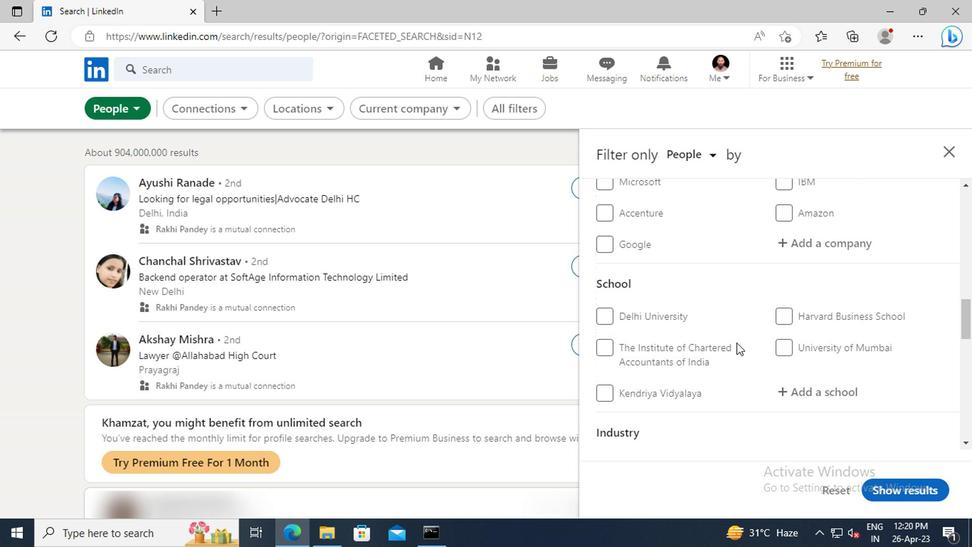 
Action: Mouse scrolled (733, 342) with delta (0, 0)
Screenshot: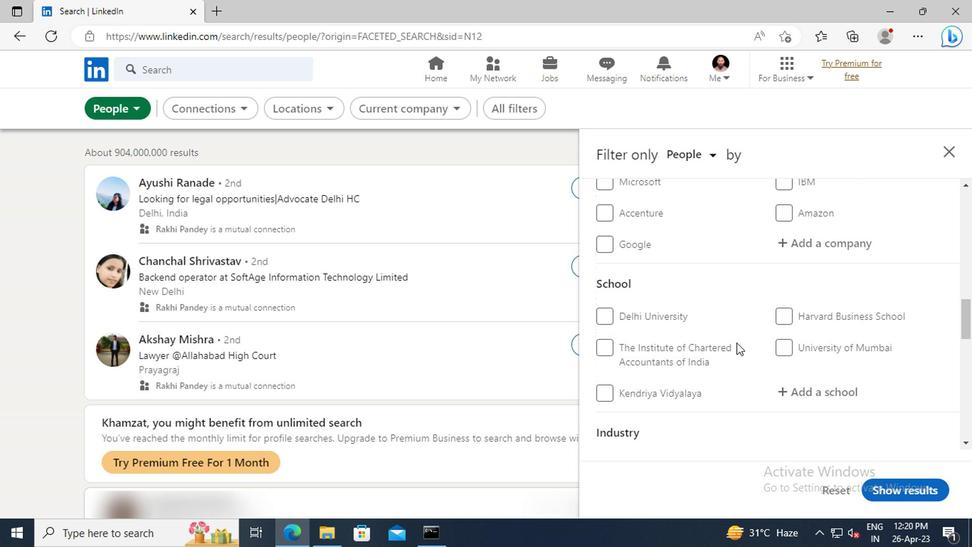 
Action: Mouse scrolled (733, 342) with delta (0, 0)
Screenshot: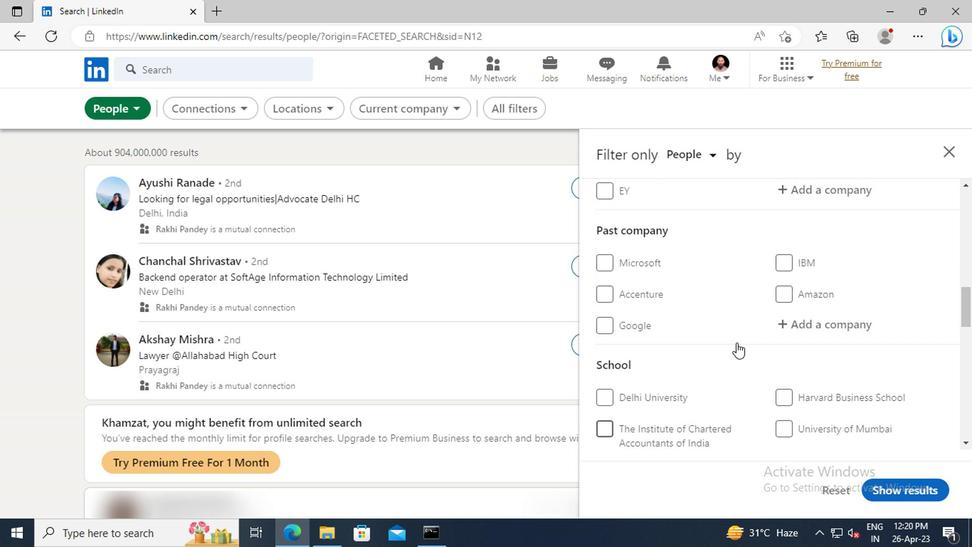 
Action: Mouse scrolled (733, 342) with delta (0, 0)
Screenshot: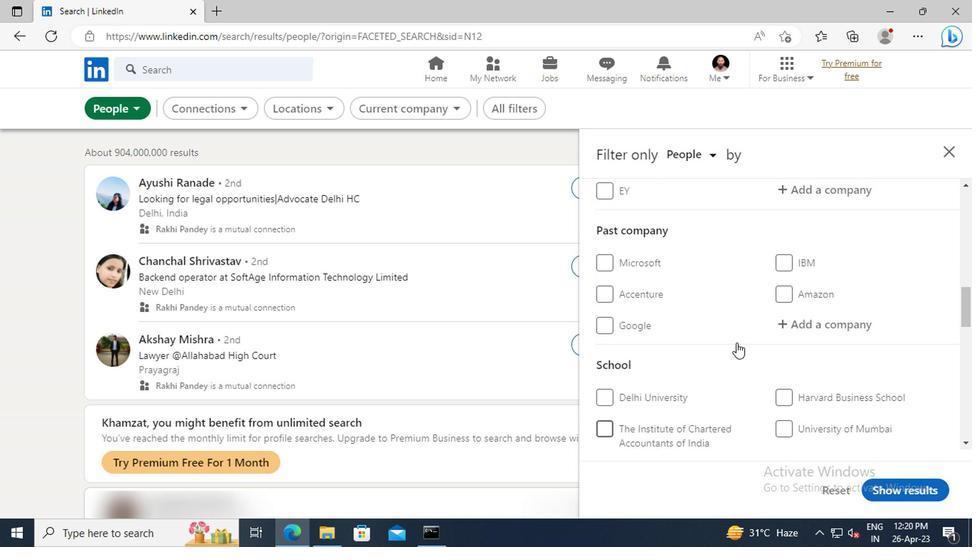 
Action: Mouse scrolled (733, 342) with delta (0, 0)
Screenshot: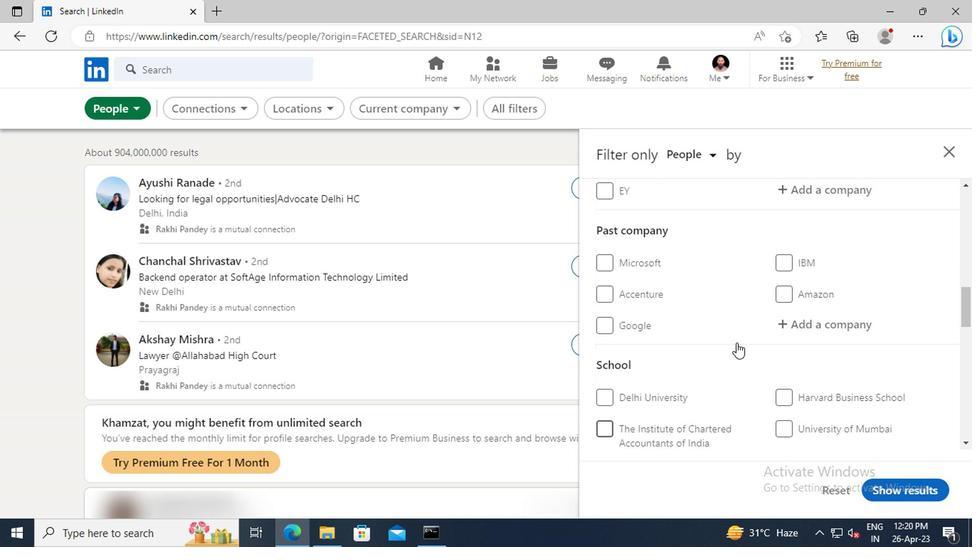 
Action: Mouse scrolled (733, 342) with delta (0, 0)
Screenshot: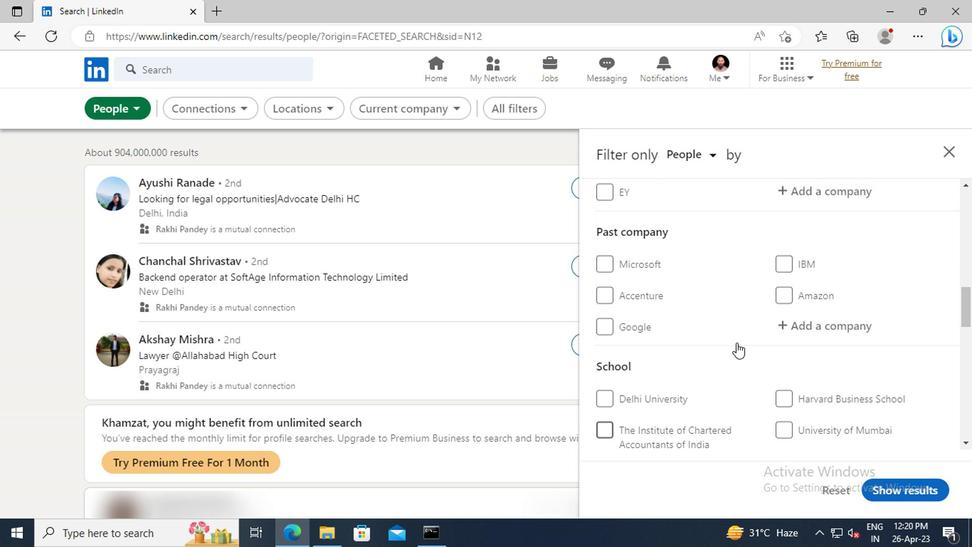 
Action: Mouse moved to (808, 349)
Screenshot: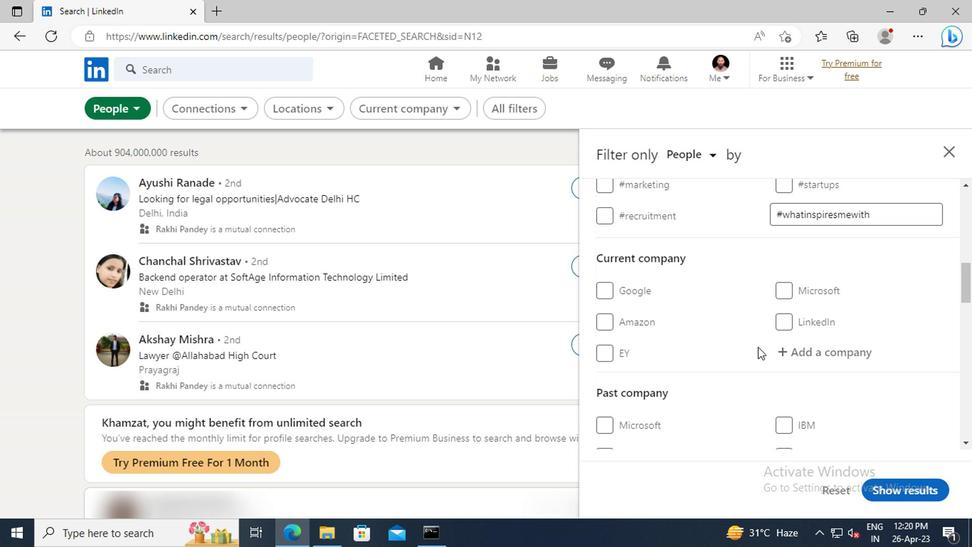 
Action: Mouse pressed left at (808, 349)
Screenshot: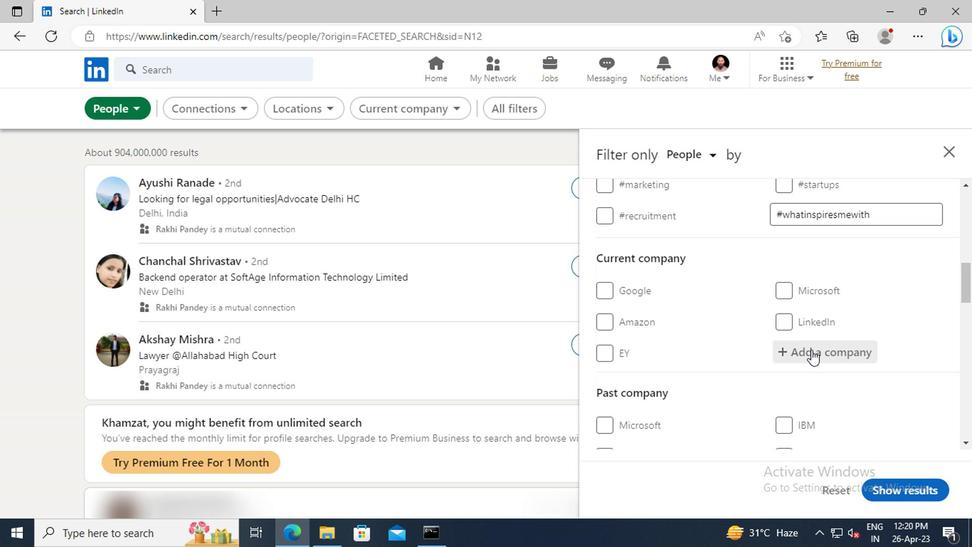 
Action: Mouse moved to (806, 348)
Screenshot: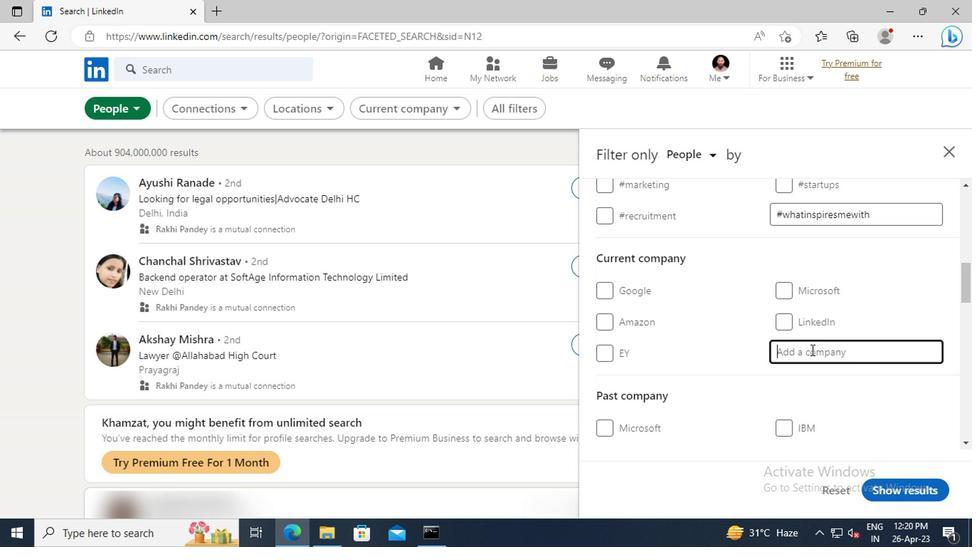 
Action: Key pressed <Key.shift>B<Key.shift>&<Key.shift>R<Key.space><Key.shift>INDUSTRIAL<Key.space><Key.shift>AUTOMATION
Screenshot: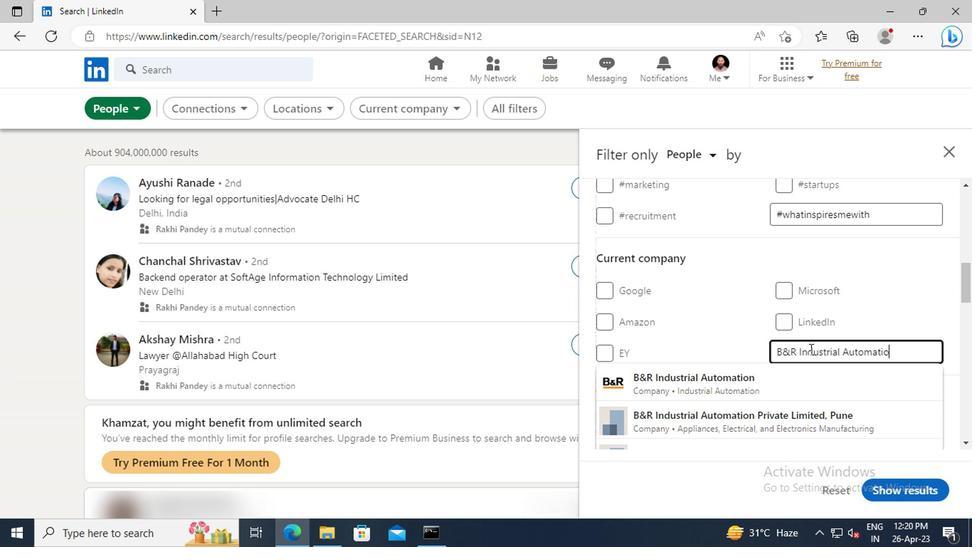 
Action: Mouse moved to (804, 374)
Screenshot: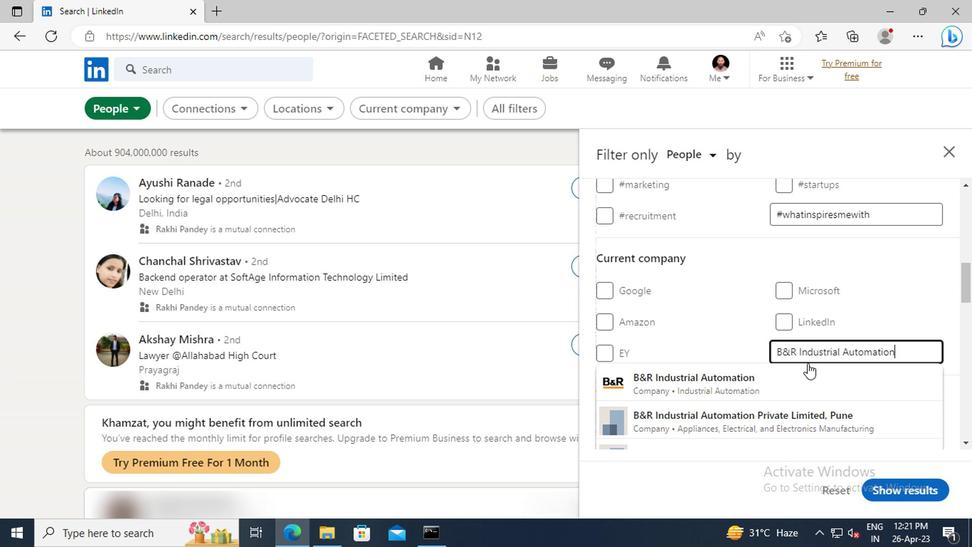 
Action: Mouse pressed left at (804, 374)
Screenshot: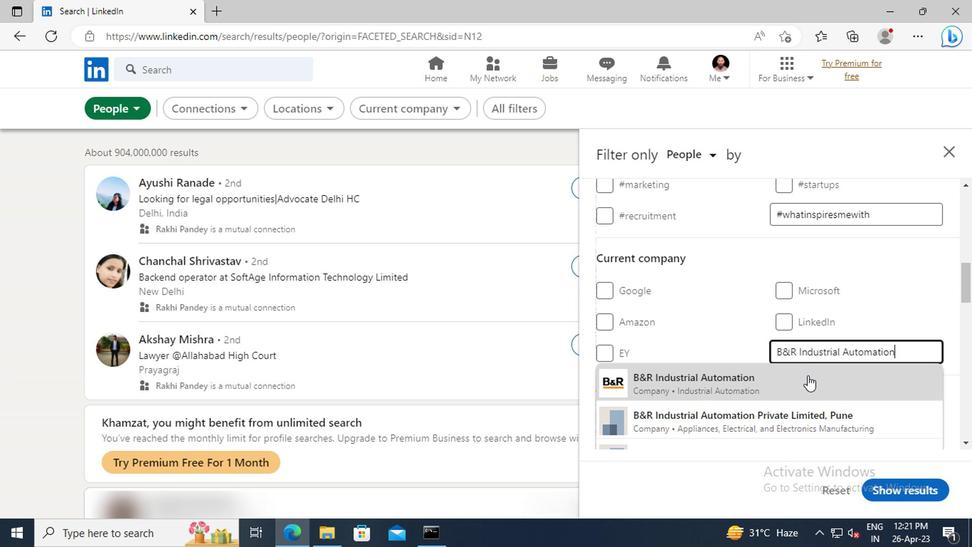 
Action: Mouse moved to (788, 283)
Screenshot: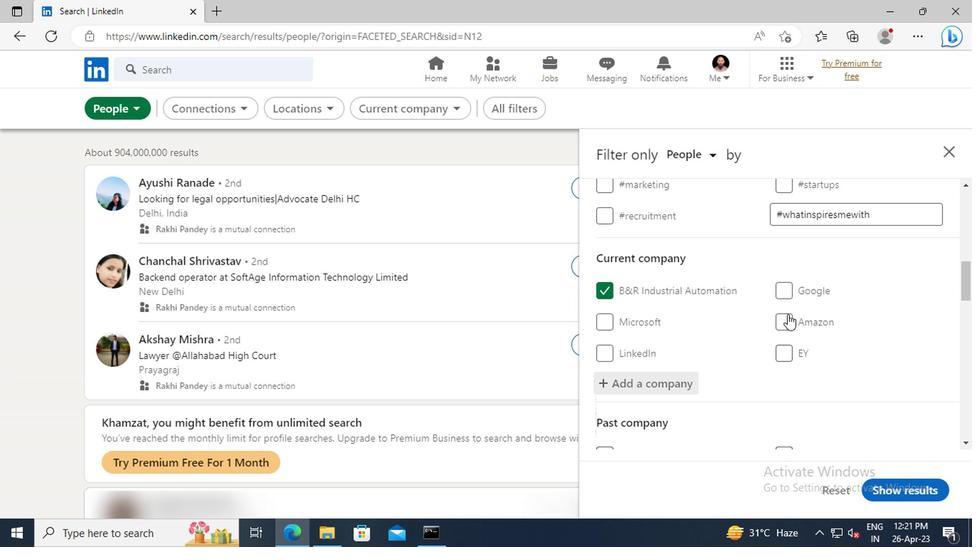 
Action: Mouse scrolled (788, 282) with delta (0, 0)
Screenshot: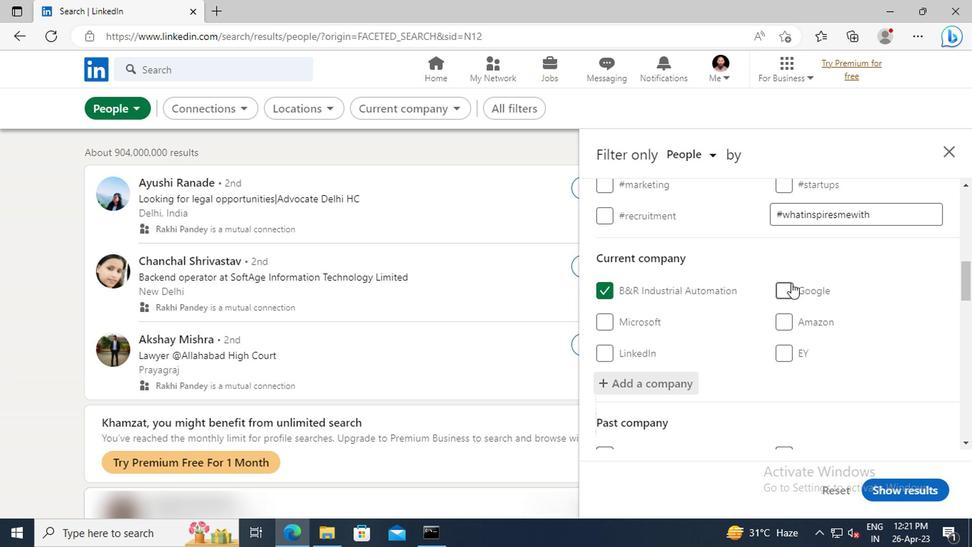 
Action: Mouse scrolled (788, 282) with delta (0, 0)
Screenshot: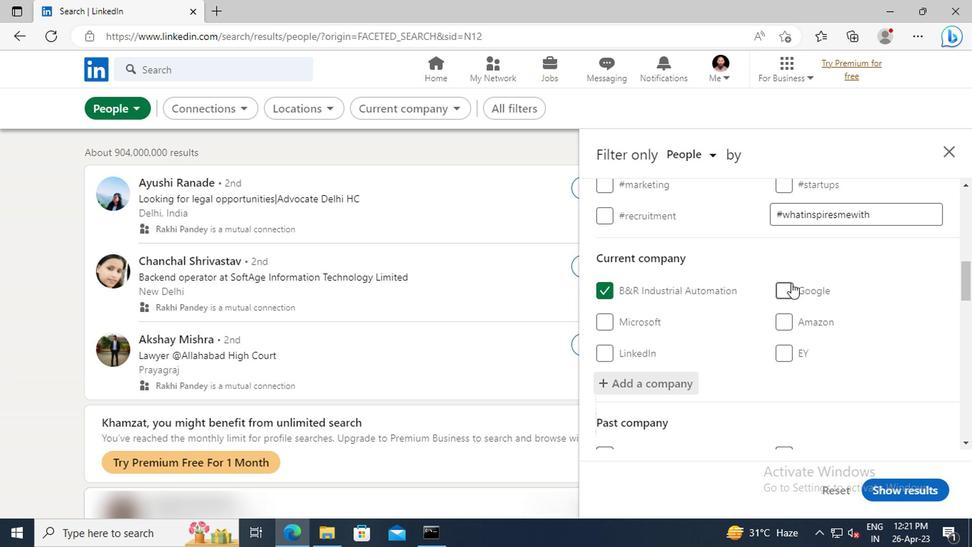 
Action: Mouse scrolled (788, 282) with delta (0, 0)
Screenshot: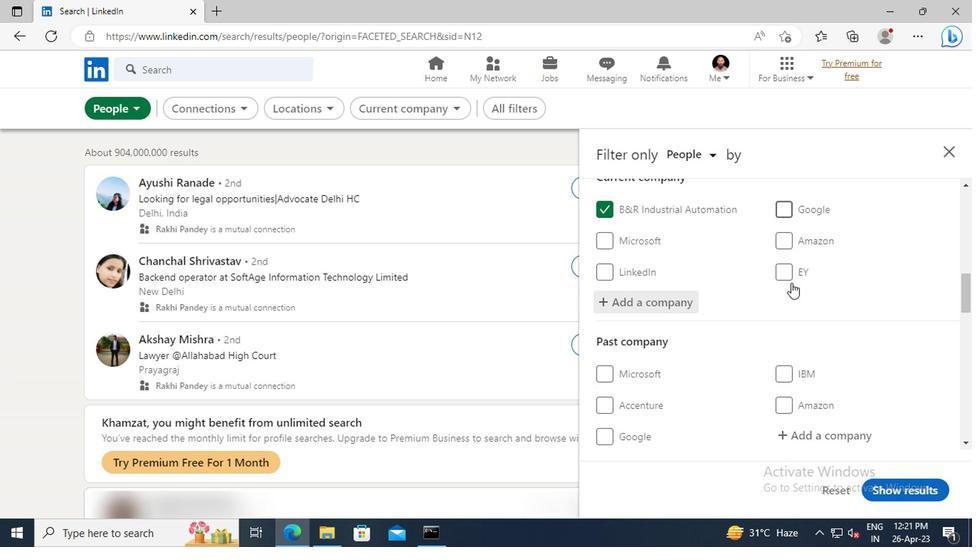 
Action: Mouse scrolled (788, 282) with delta (0, 0)
Screenshot: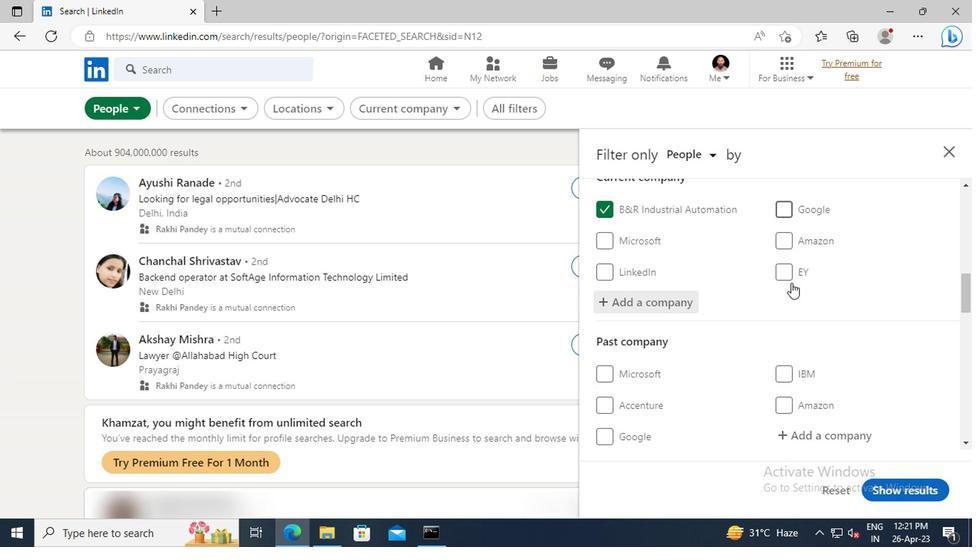
Action: Mouse scrolled (788, 282) with delta (0, 0)
Screenshot: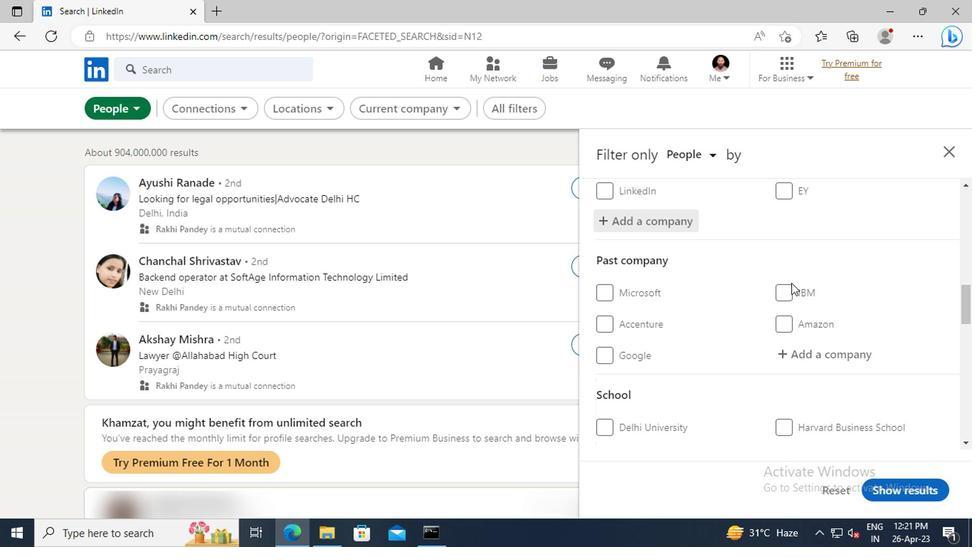 
Action: Mouse scrolled (788, 282) with delta (0, 0)
Screenshot: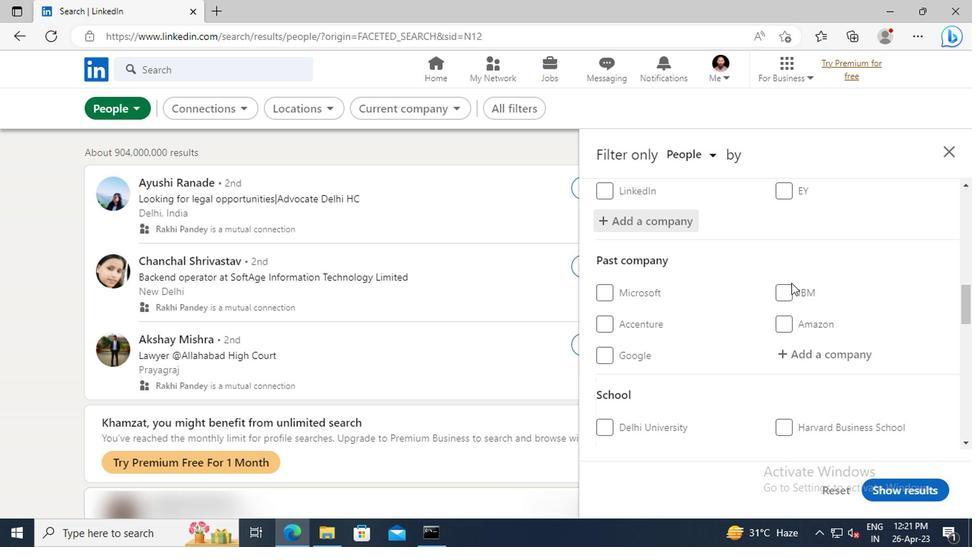 
Action: Mouse scrolled (788, 282) with delta (0, 0)
Screenshot: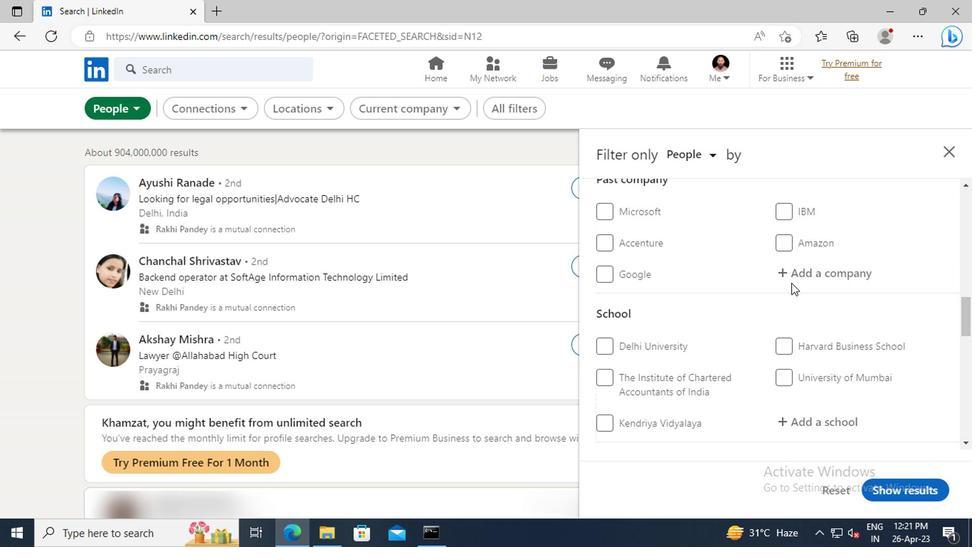 
Action: Mouse scrolled (788, 282) with delta (0, 0)
Screenshot: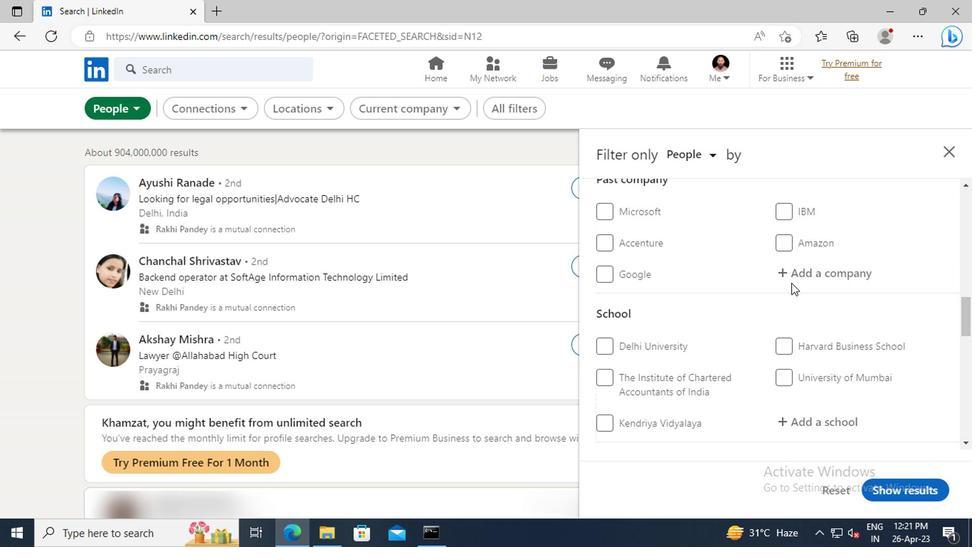 
Action: Mouse scrolled (788, 282) with delta (0, 0)
Screenshot: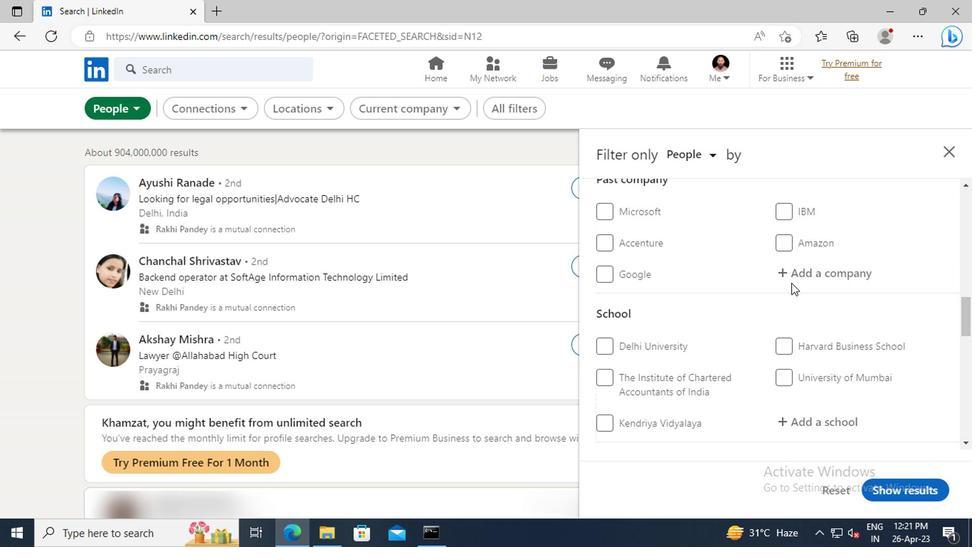 
Action: Mouse moved to (788, 297)
Screenshot: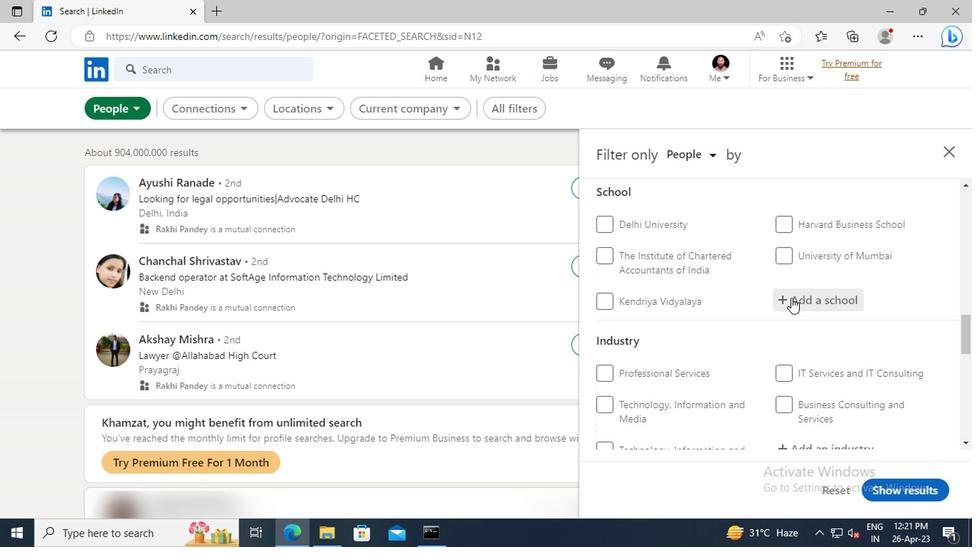 
Action: Mouse pressed left at (788, 297)
Screenshot: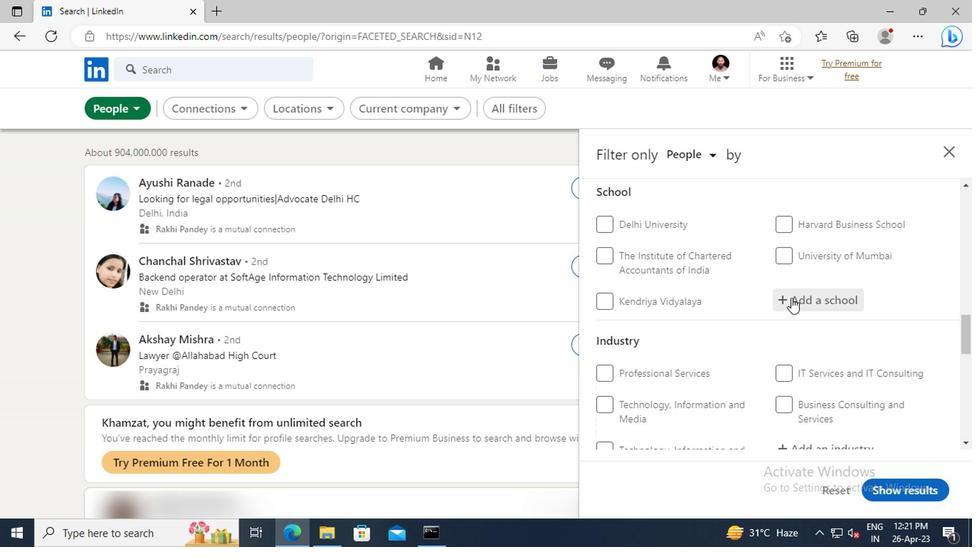 
Action: Key pressed <Key.shift>SAINTGITS<Key.space><Key.shift>INSTITUTE<Key.space>OF<Key.space><Key.shift>MANAGEMENT
Screenshot: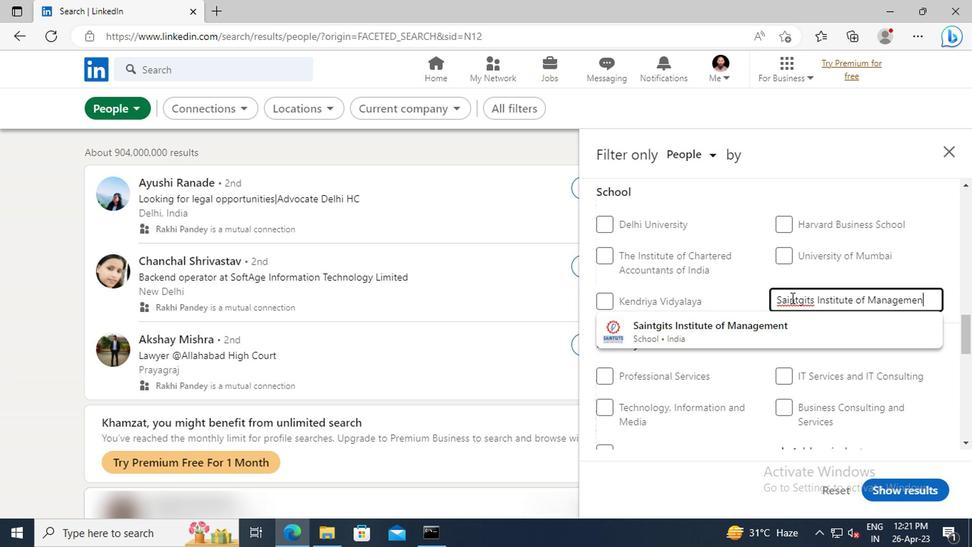 
Action: Mouse moved to (788, 320)
Screenshot: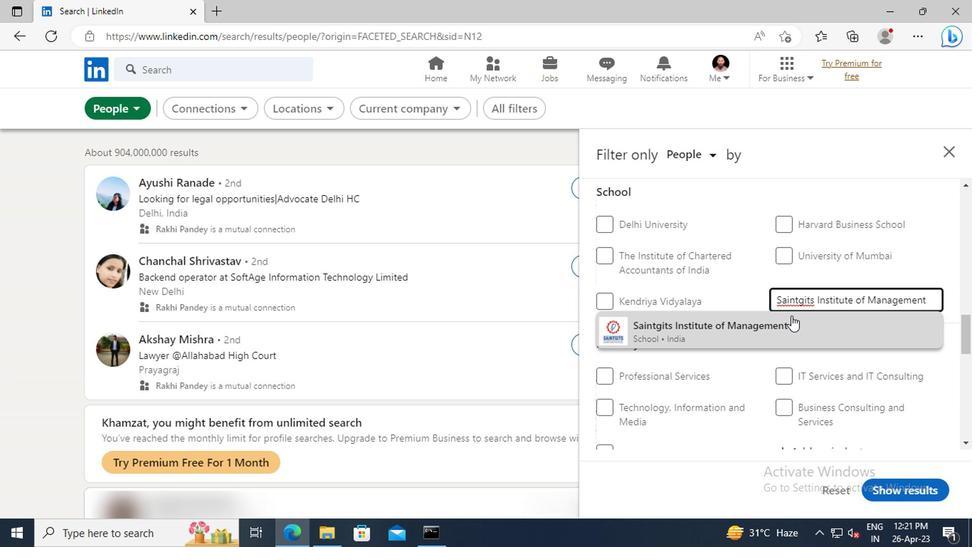 
Action: Mouse pressed left at (788, 320)
Screenshot: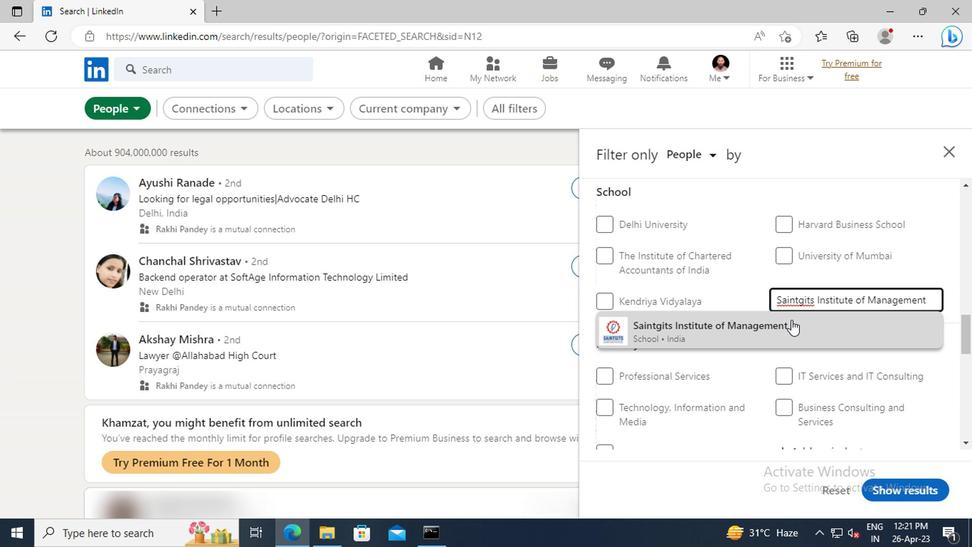 
Action: Mouse moved to (786, 325)
Screenshot: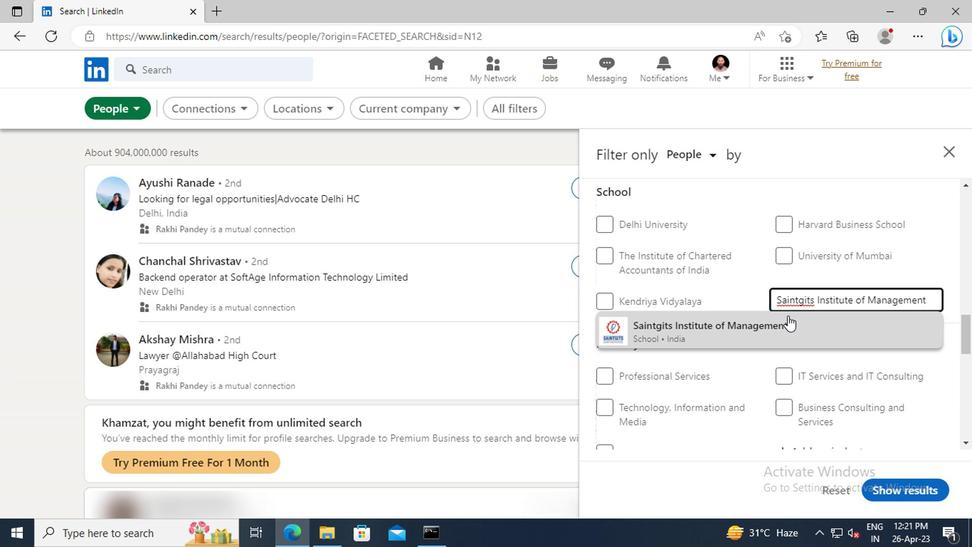 
Action: Mouse pressed left at (786, 325)
Screenshot: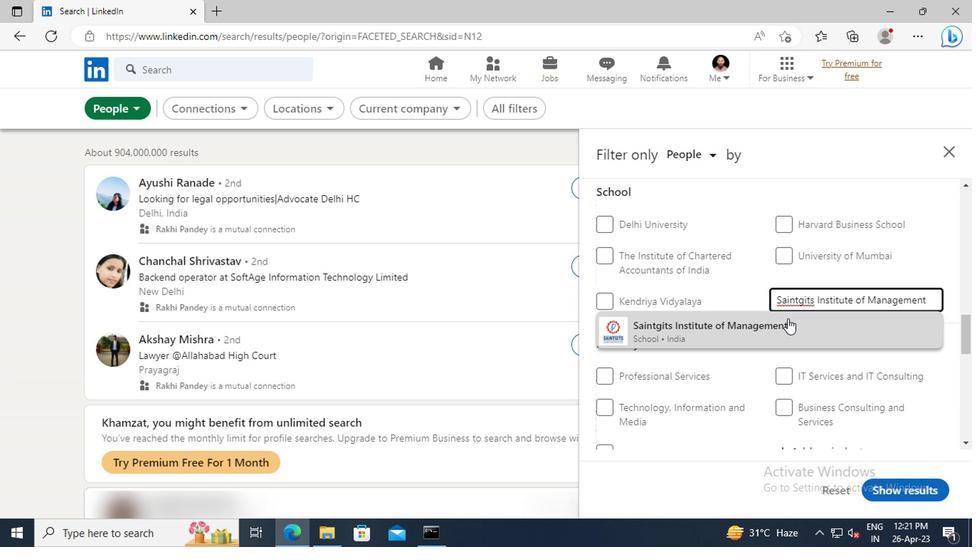 
Action: Mouse moved to (789, 304)
Screenshot: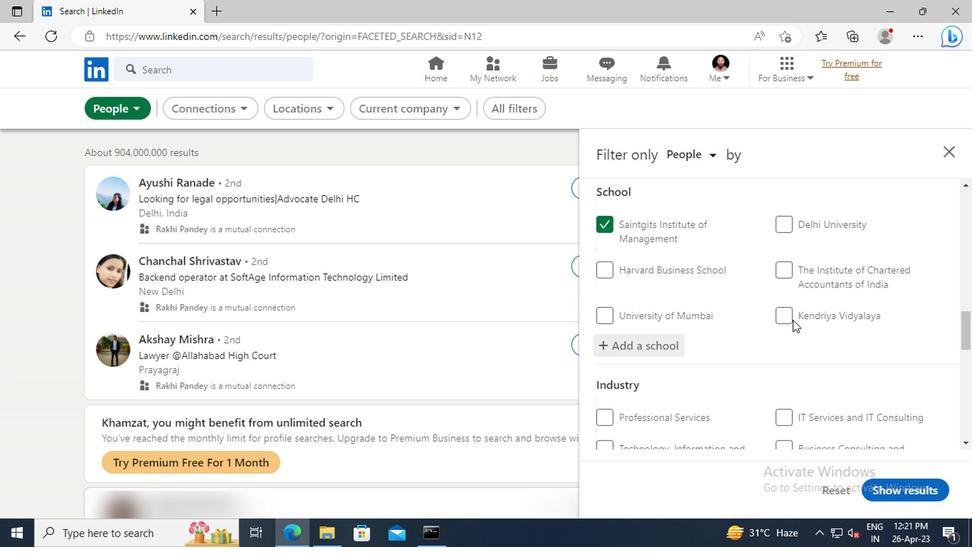
Action: Mouse scrolled (789, 304) with delta (0, 0)
Screenshot: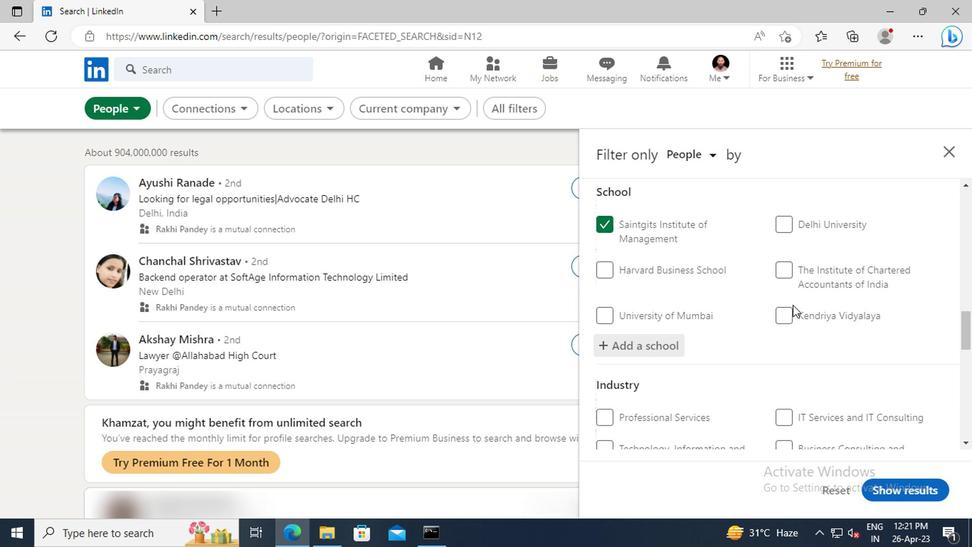 
Action: Mouse scrolled (789, 304) with delta (0, 0)
Screenshot: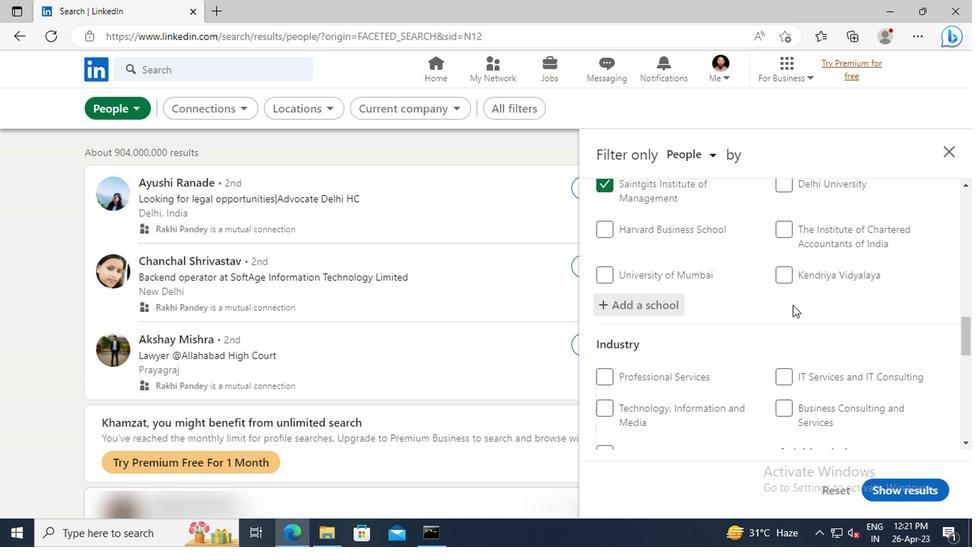 
Action: Mouse scrolled (789, 304) with delta (0, 0)
Screenshot: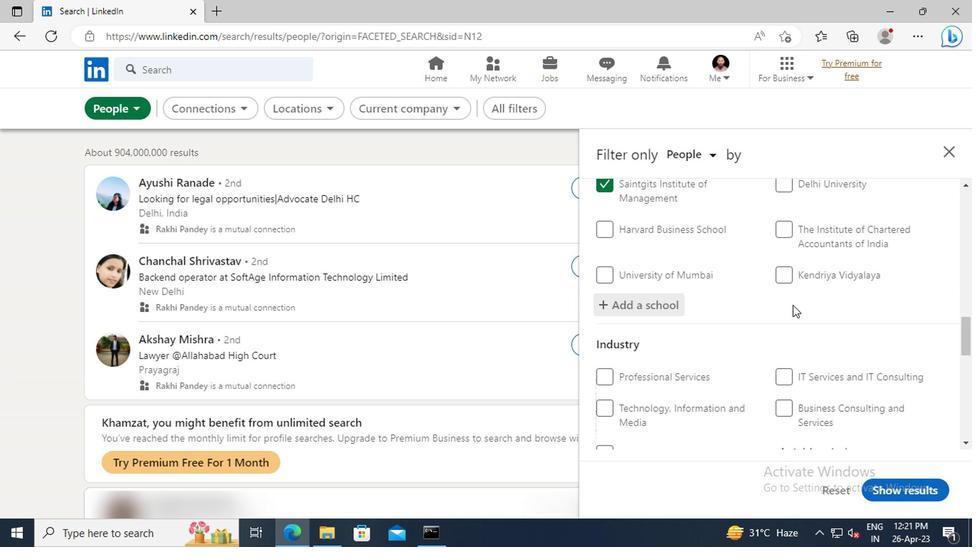 
Action: Mouse scrolled (789, 304) with delta (0, 0)
Screenshot: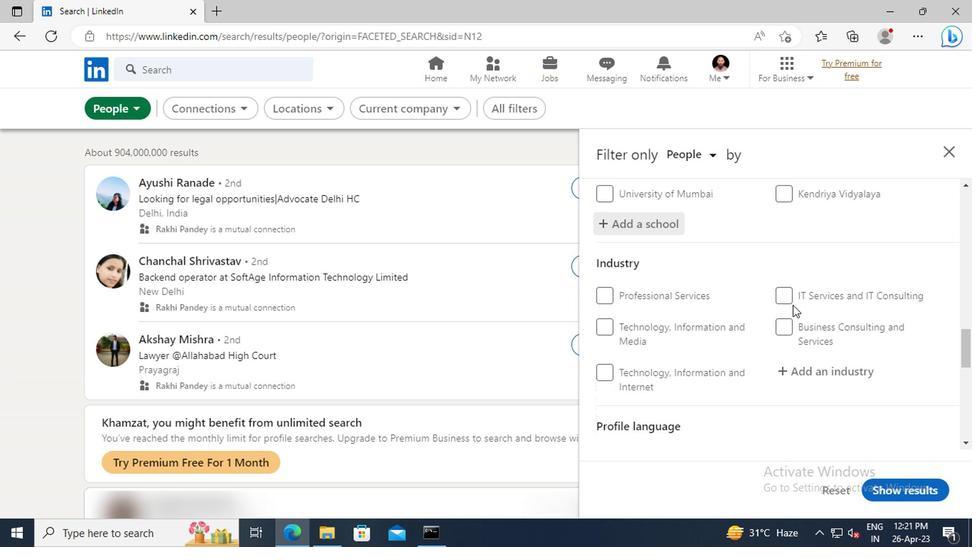 
Action: Mouse scrolled (789, 304) with delta (0, 0)
Screenshot: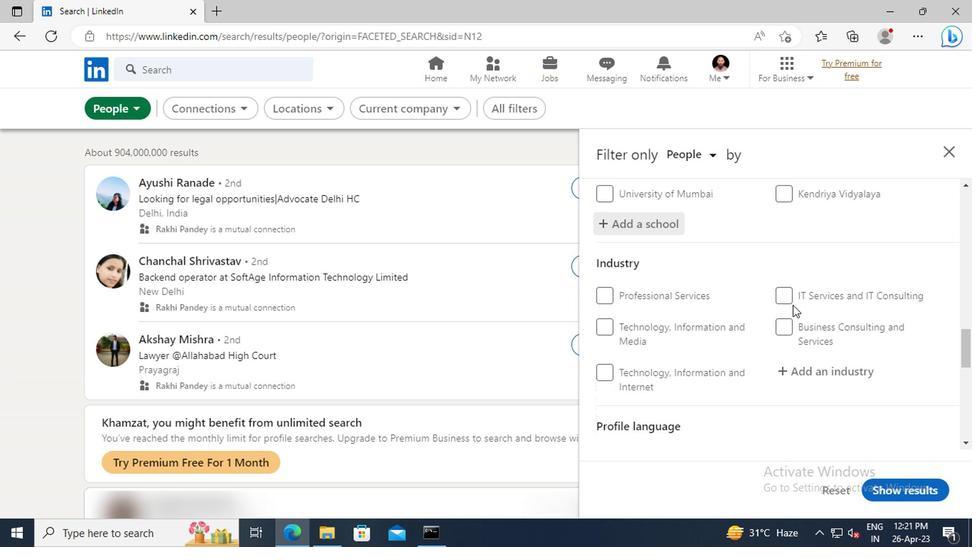 
Action: Mouse moved to (795, 291)
Screenshot: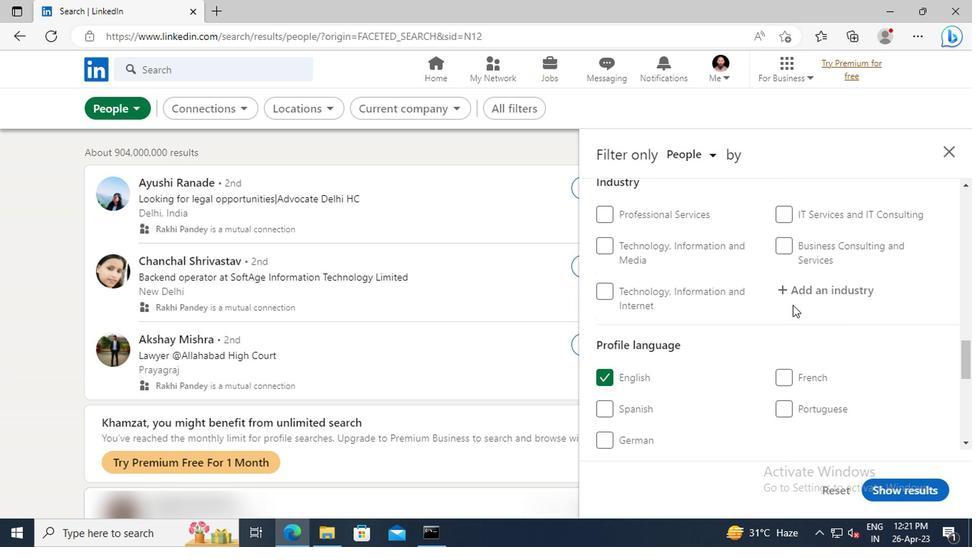
Action: Mouse pressed left at (795, 291)
Screenshot: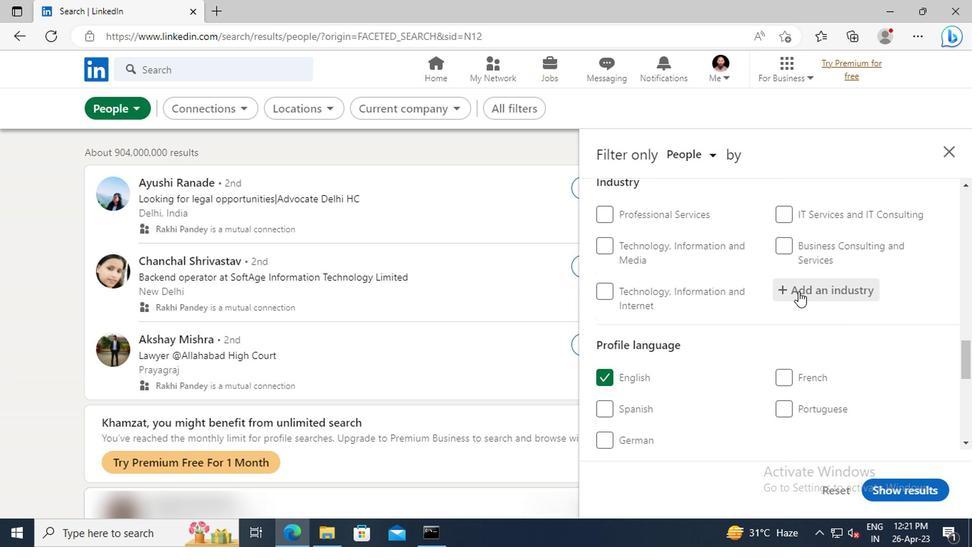 
Action: Key pressed <Key.shift>ALTERNATIVE<Key.space><Key.shift>MEDICINE
Screenshot: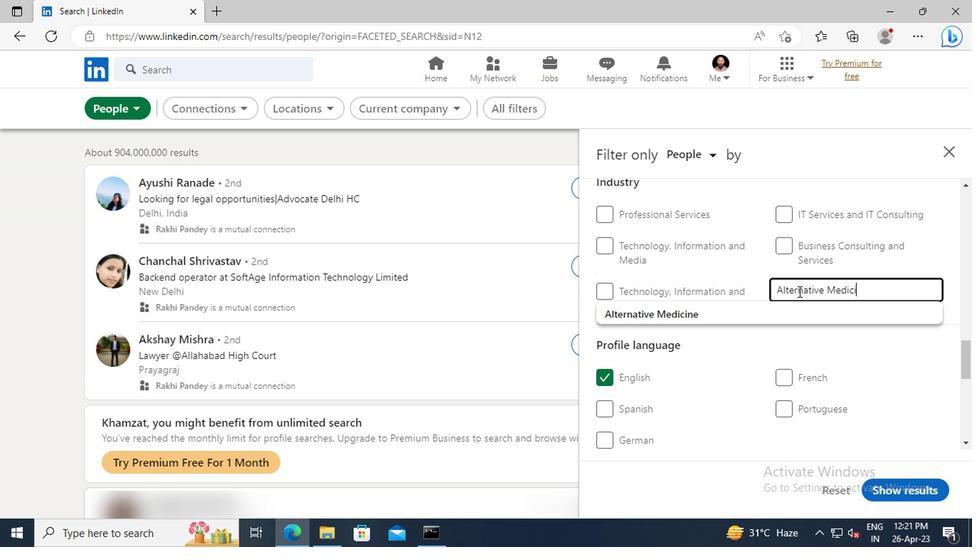 
Action: Mouse moved to (790, 309)
Screenshot: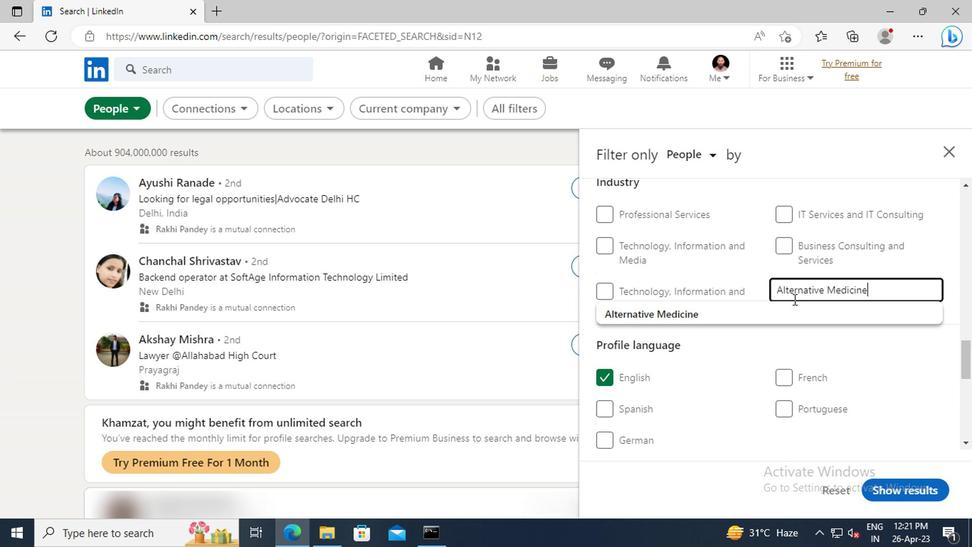 
Action: Mouse pressed left at (790, 309)
Screenshot: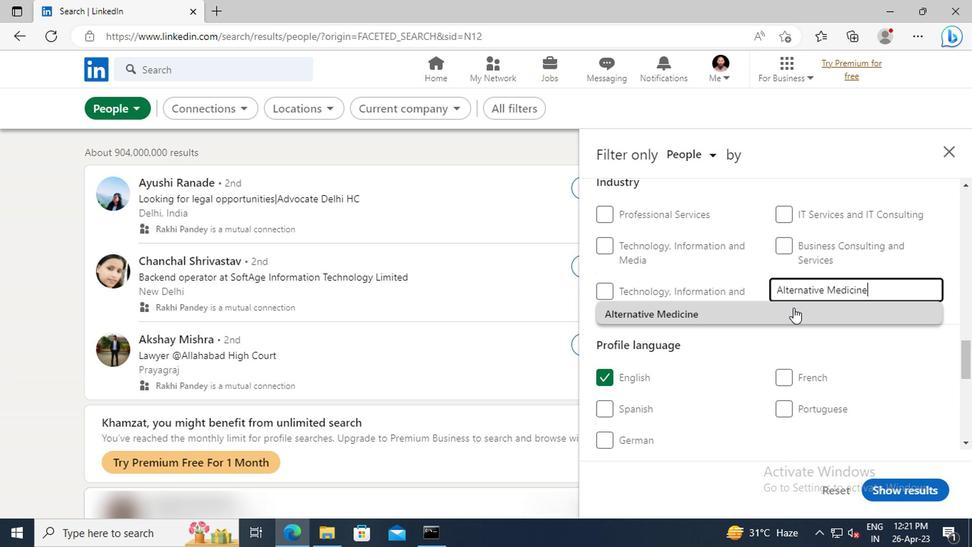 
Action: Mouse moved to (774, 290)
Screenshot: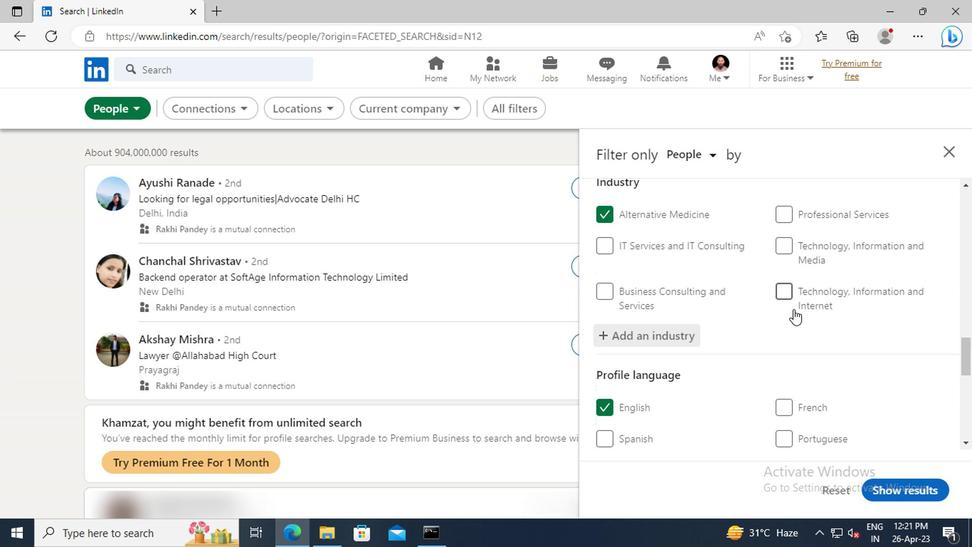 
Action: Mouse scrolled (774, 290) with delta (0, 0)
Screenshot: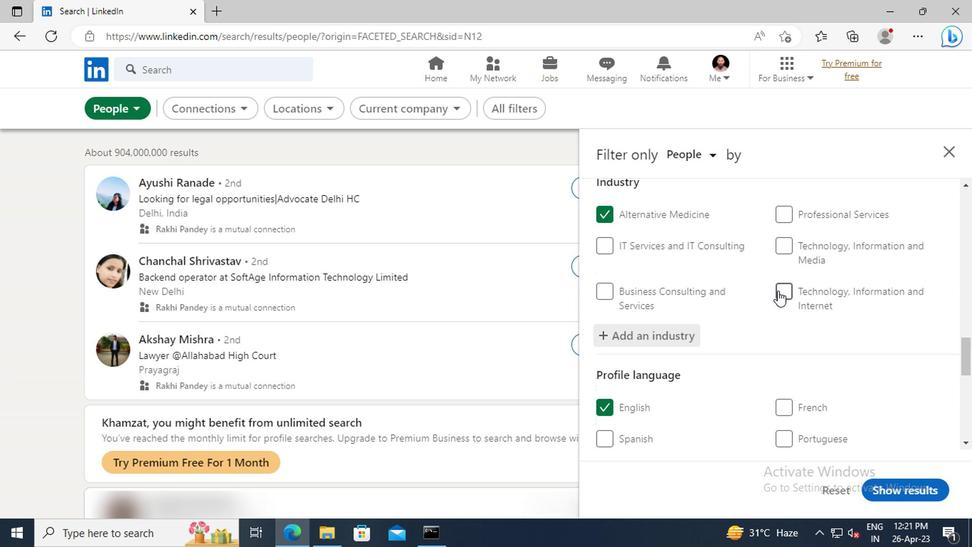 
Action: Mouse scrolled (774, 290) with delta (0, 0)
Screenshot: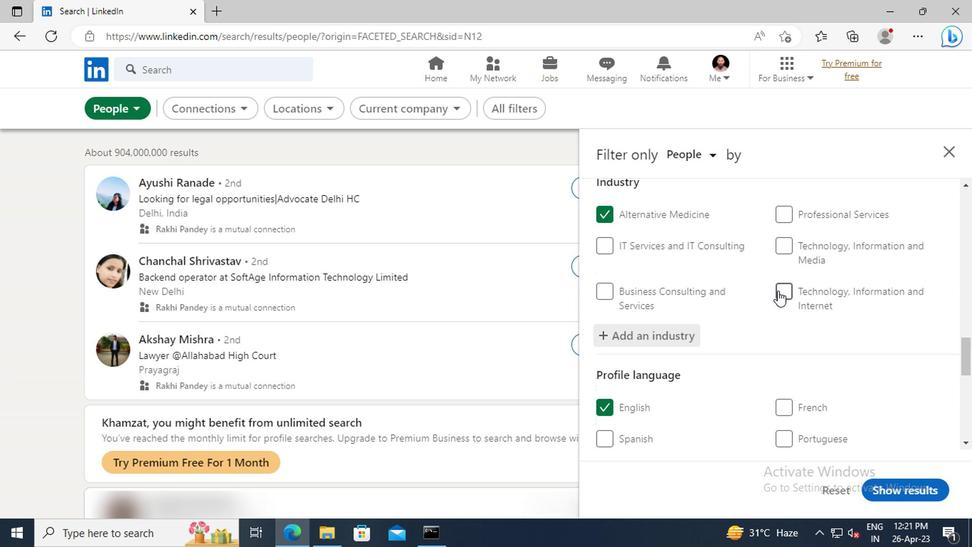 
Action: Mouse scrolled (774, 290) with delta (0, 0)
Screenshot: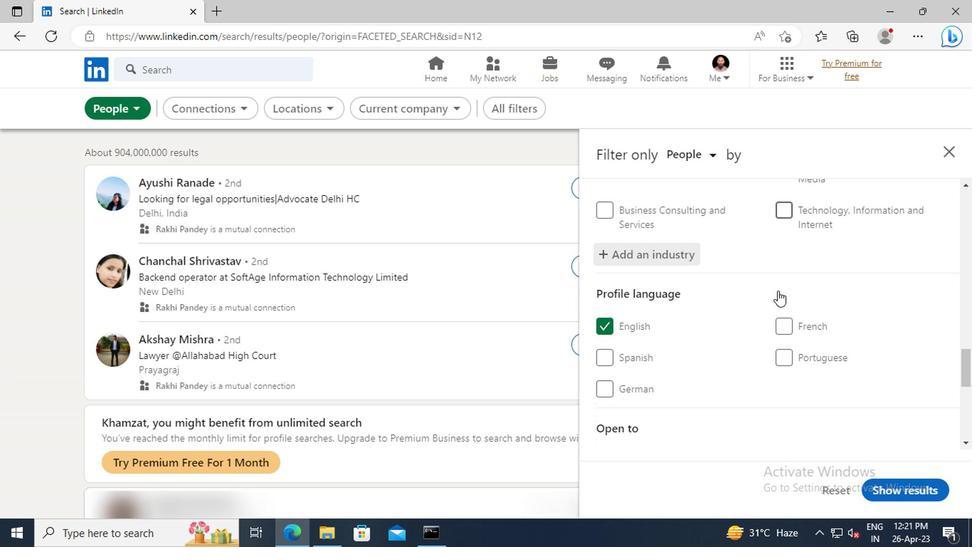 
Action: Mouse scrolled (774, 290) with delta (0, 0)
Screenshot: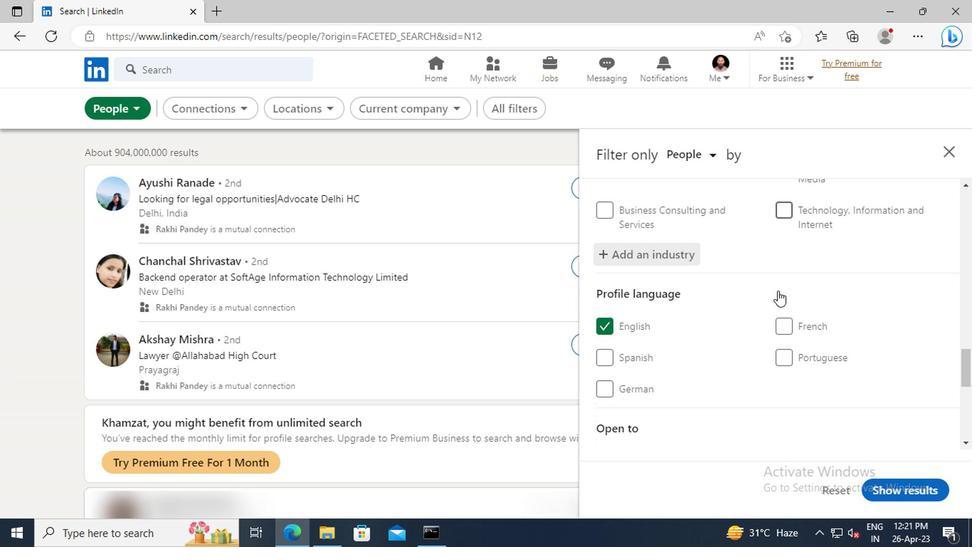 
Action: Mouse scrolled (774, 290) with delta (0, 0)
Screenshot: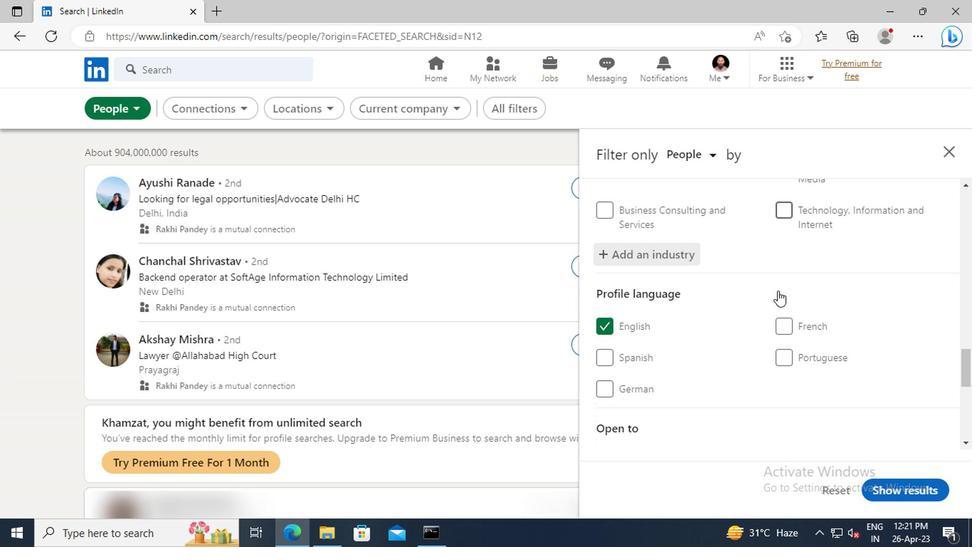 
Action: Mouse scrolled (774, 290) with delta (0, 0)
Screenshot: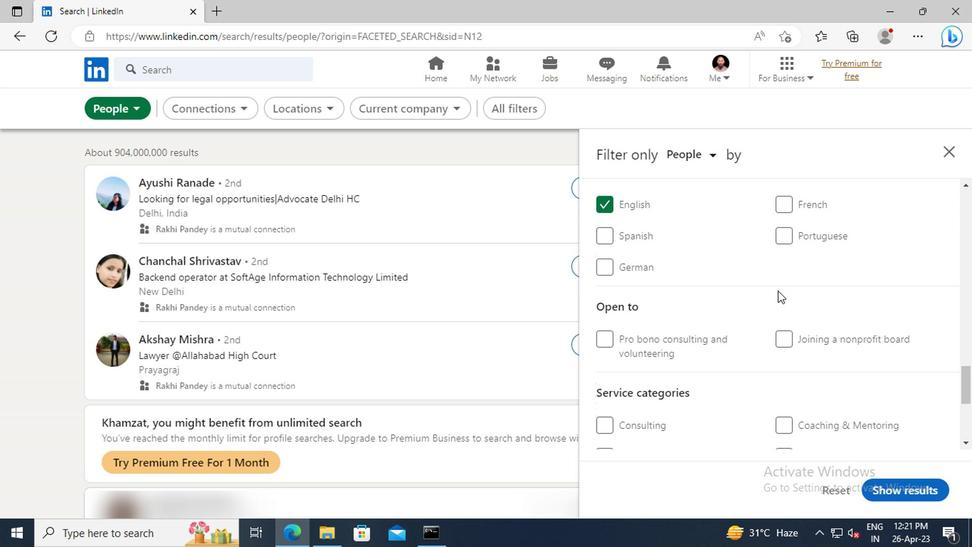 
Action: Mouse scrolled (774, 290) with delta (0, 0)
Screenshot: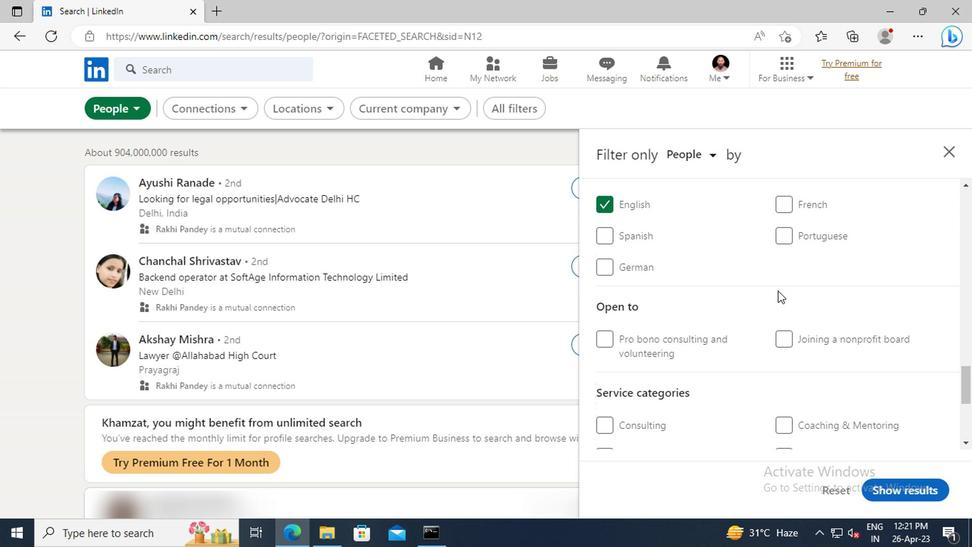 
Action: Mouse scrolled (774, 290) with delta (0, 0)
Screenshot: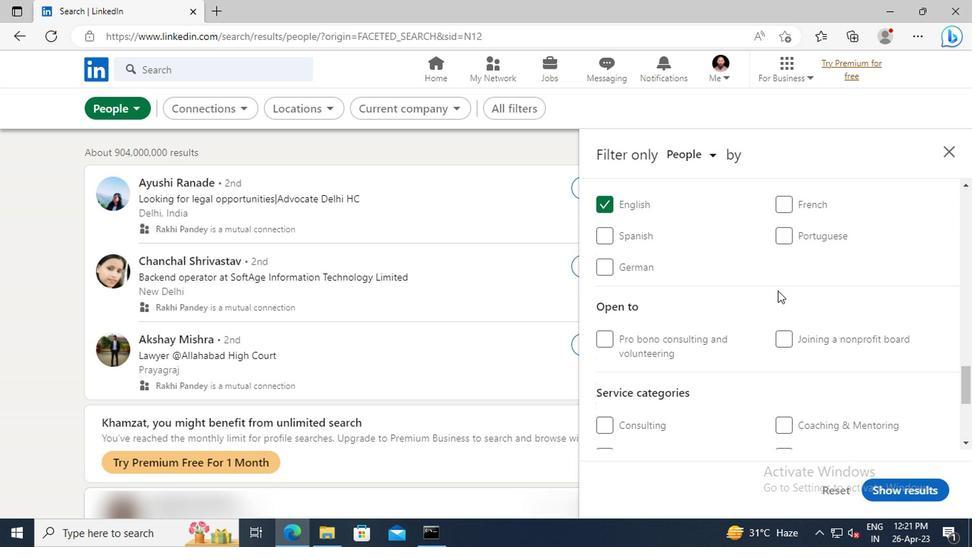 
Action: Mouse moved to (804, 362)
Screenshot: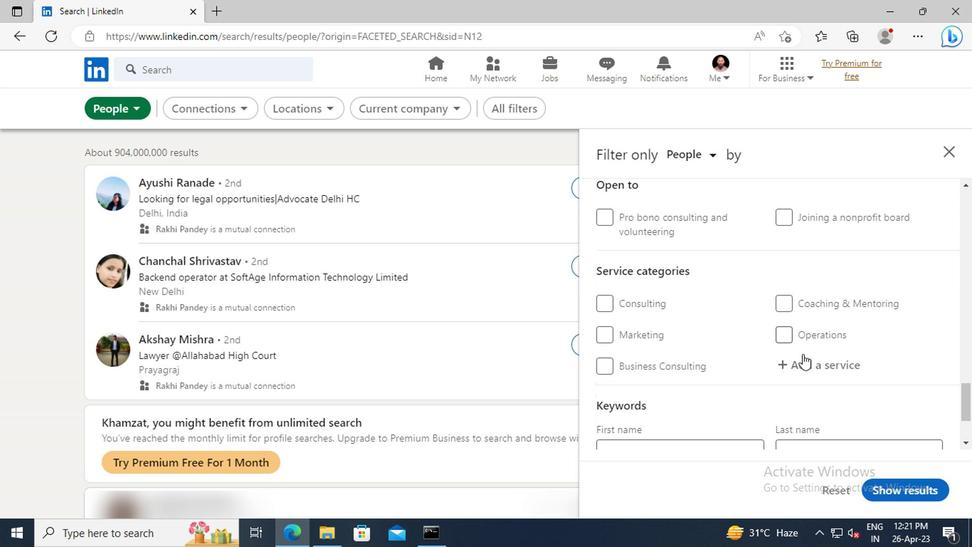 
Action: Mouse pressed left at (804, 362)
Screenshot: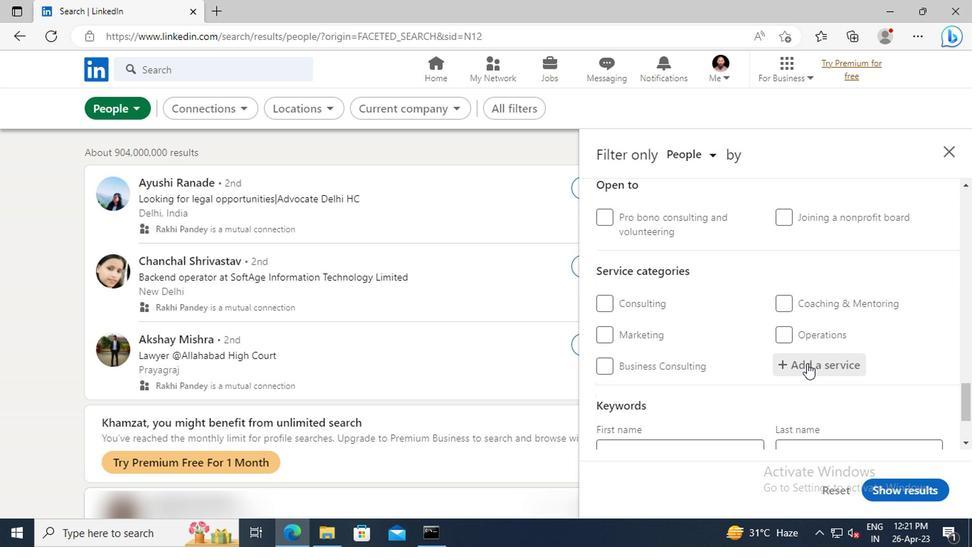 
Action: Key pressed <Key.shift>OUTSOURCING
Screenshot: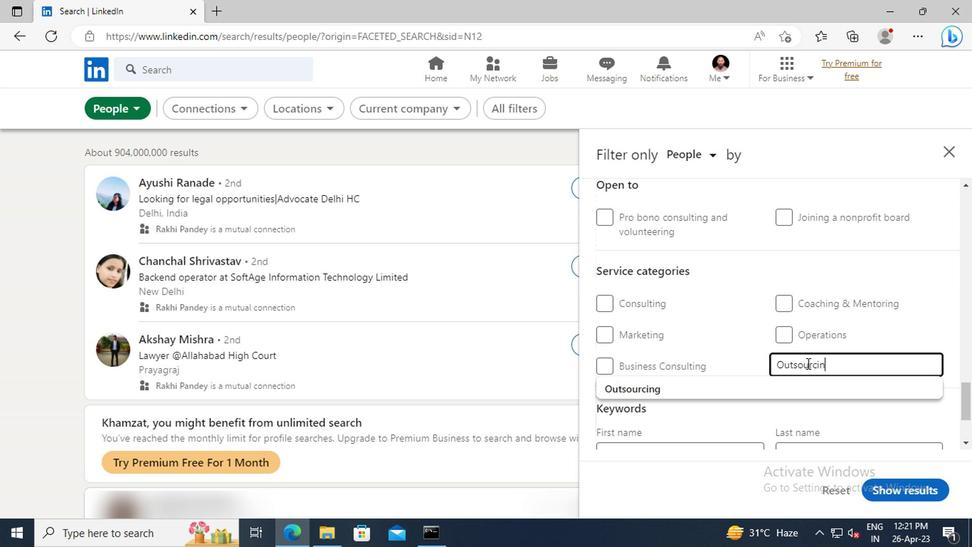 
Action: Mouse moved to (793, 389)
Screenshot: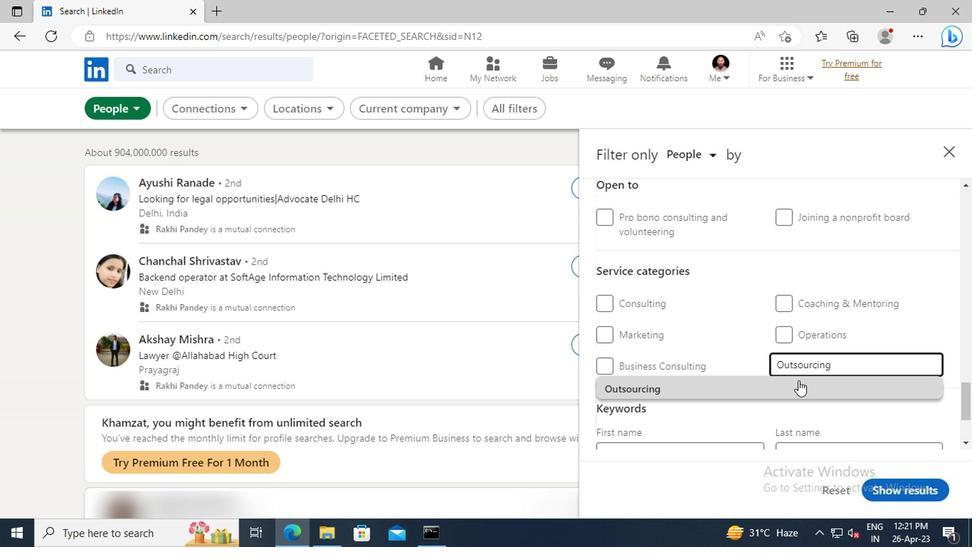 
Action: Mouse pressed left at (793, 389)
Screenshot: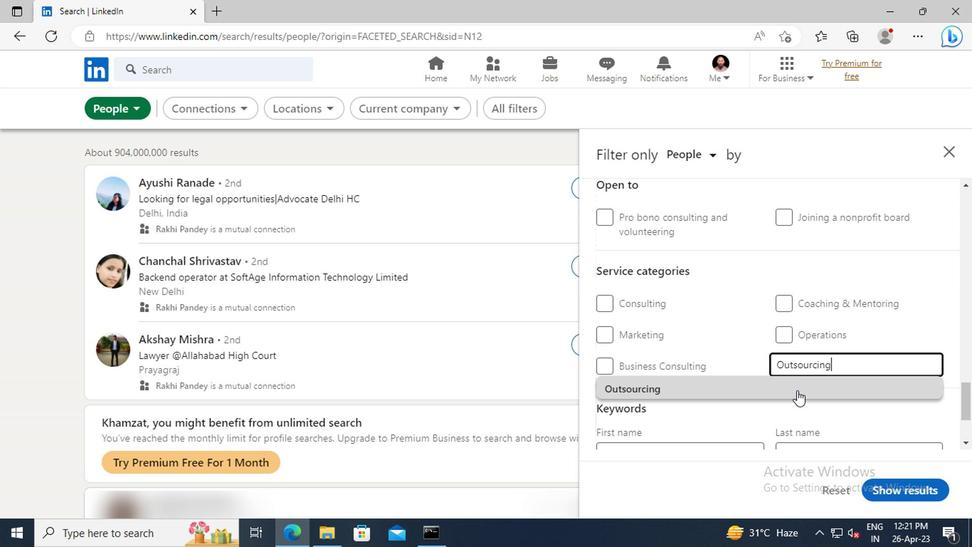 
Action: Mouse moved to (776, 332)
Screenshot: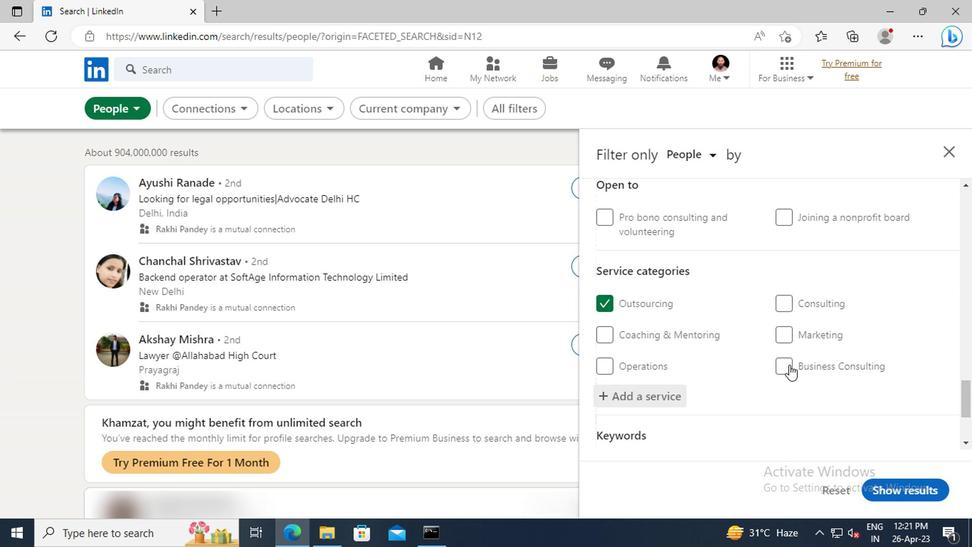 
Action: Mouse scrolled (776, 331) with delta (0, 0)
Screenshot: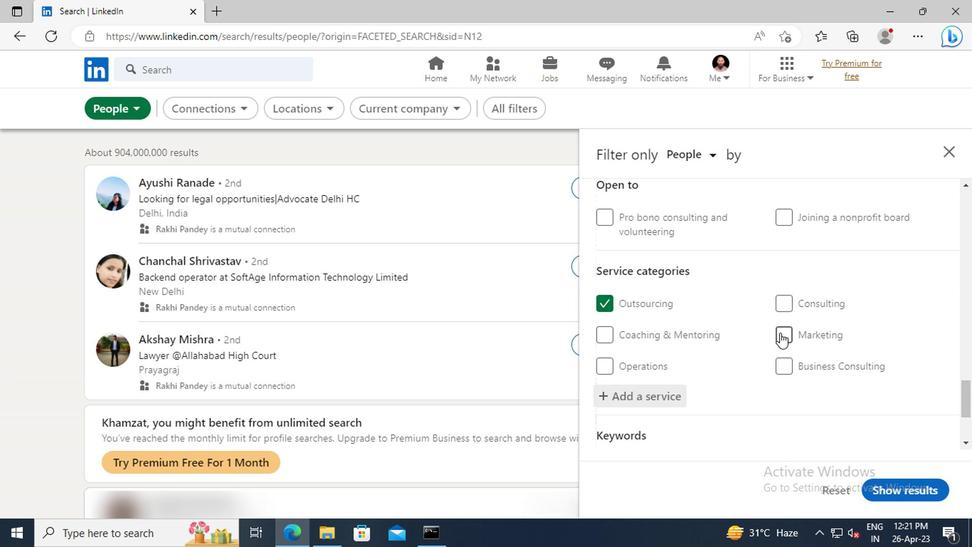 
Action: Mouse scrolled (776, 331) with delta (0, 0)
Screenshot: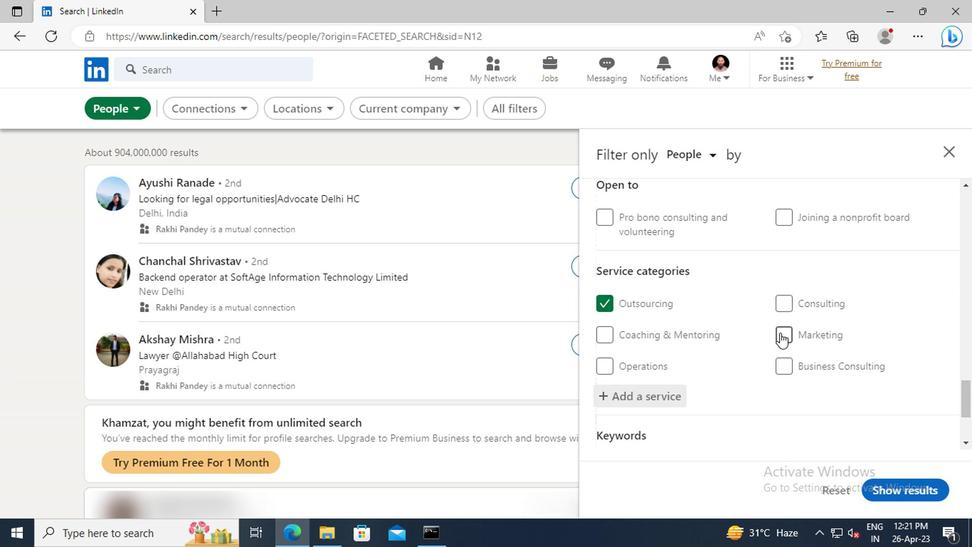 
Action: Mouse scrolled (776, 331) with delta (0, 0)
Screenshot: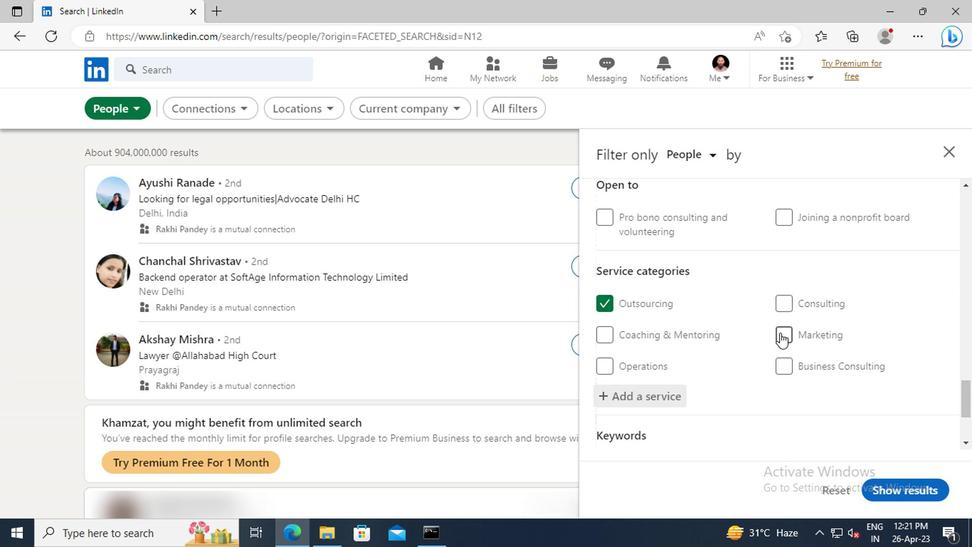 
Action: Mouse scrolled (776, 331) with delta (0, 0)
Screenshot: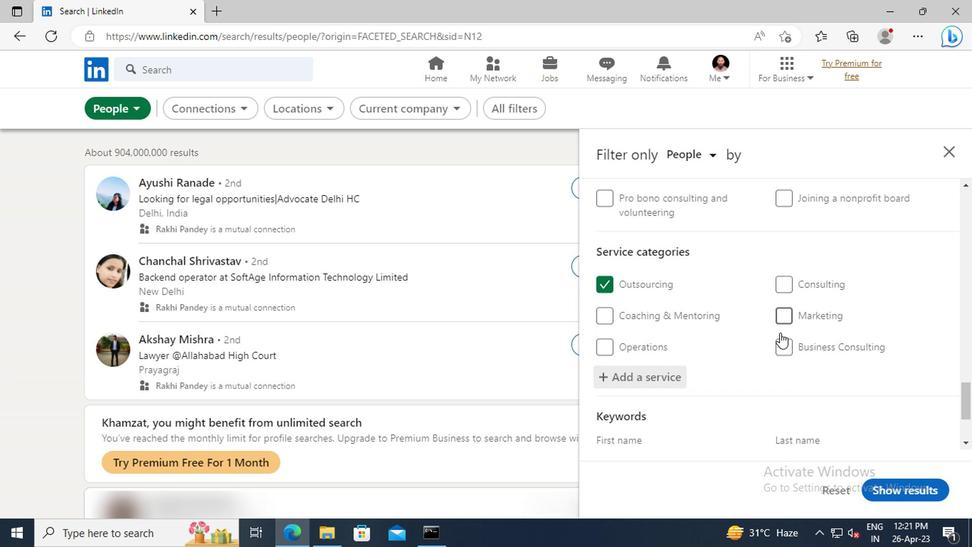 
Action: Mouse moved to (685, 385)
Screenshot: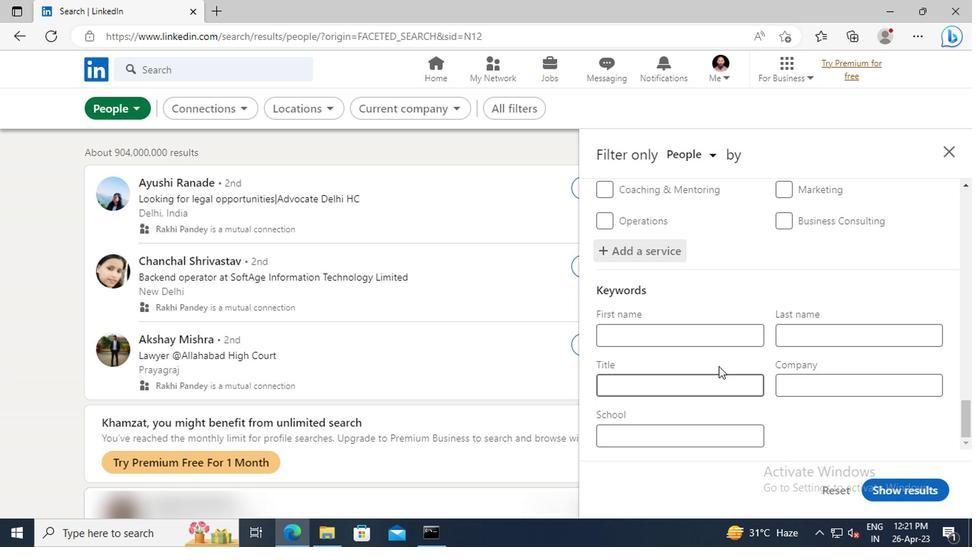 
Action: Mouse pressed left at (685, 385)
Screenshot: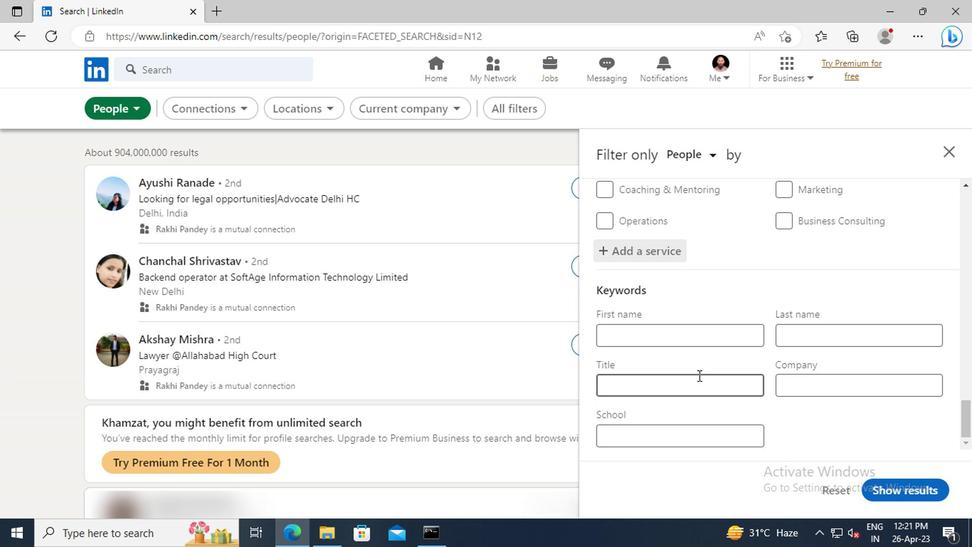 
Action: Key pressed <Key.shift>ELECTRICIAN<Key.enter>
Screenshot: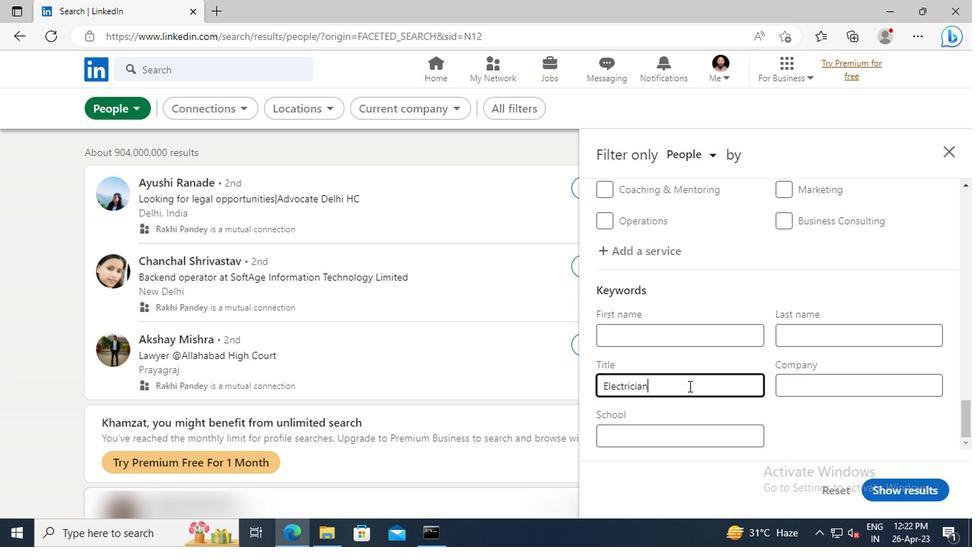 
Action: Mouse moved to (875, 484)
Screenshot: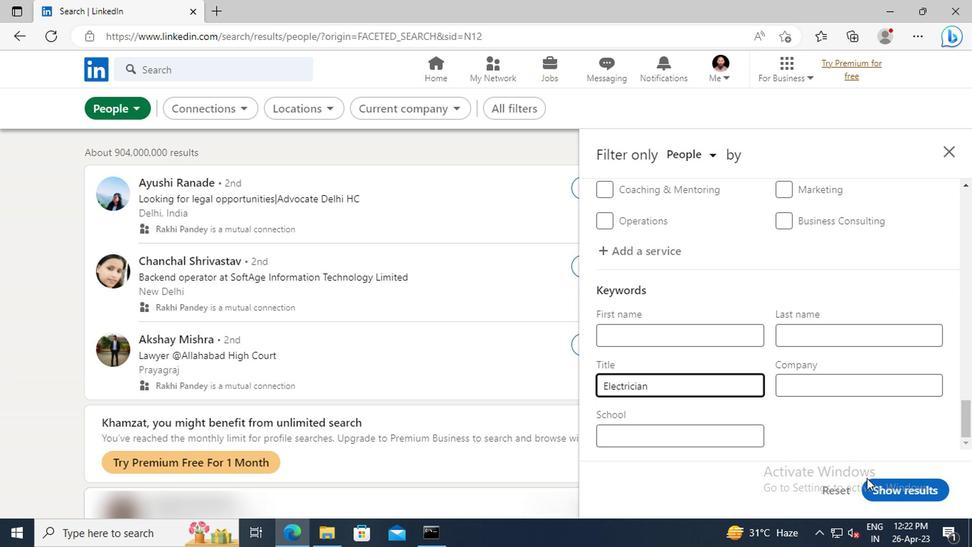 
Action: Mouse pressed left at (875, 484)
Screenshot: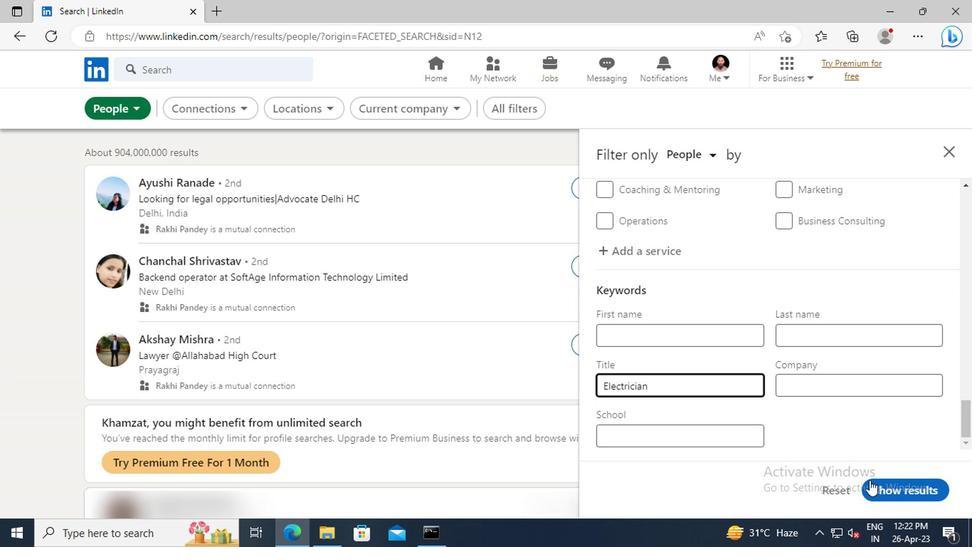 
